 Task: Open a blank sheet, save the file as Desert.doc Insert a picture of 'Desert'with name   Desert.png  Change shape height to 4.5 select the picture, apply border and shading with setting Shadow, style zigzaged line, color Brown and width 2 1/4 pt
Action: Mouse moved to (23, 20)
Screenshot: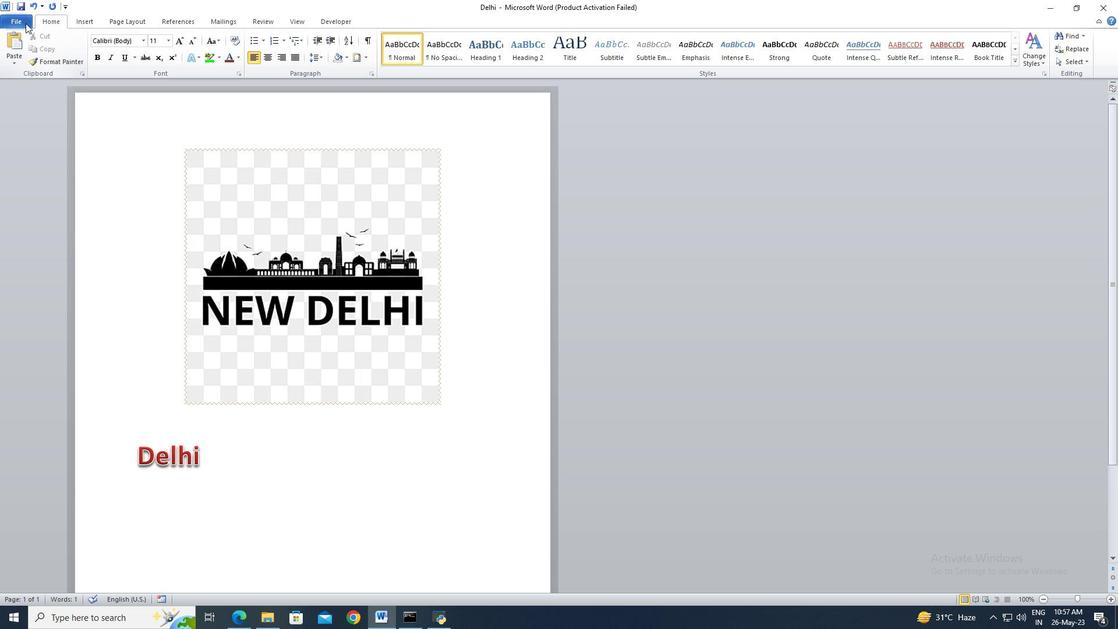 
Action: Mouse pressed left at (23, 20)
Screenshot: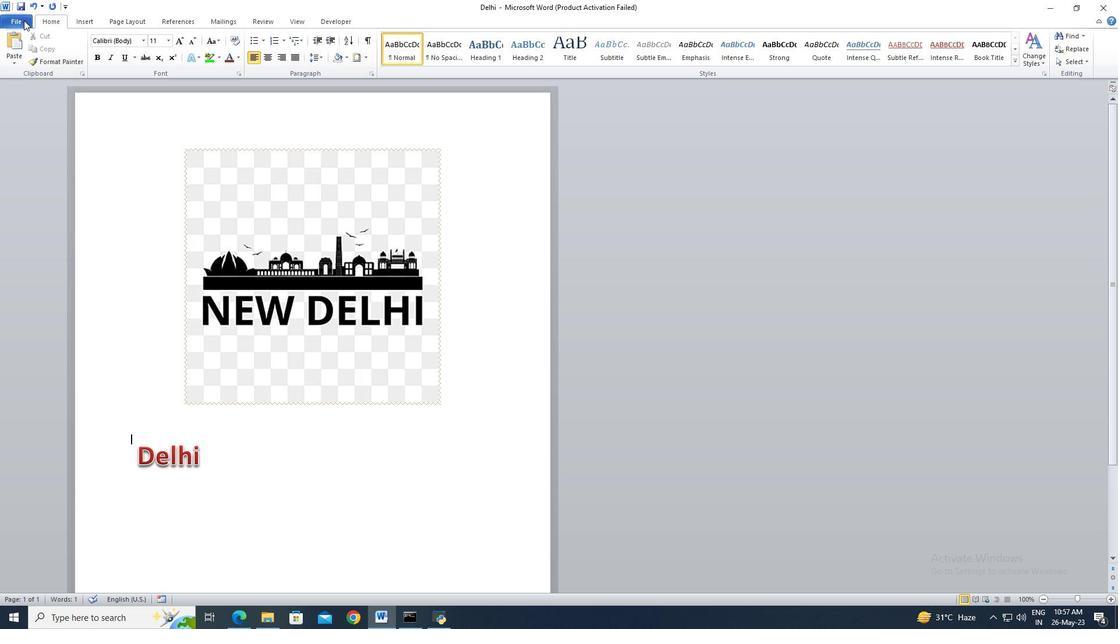 
Action: Mouse moved to (30, 153)
Screenshot: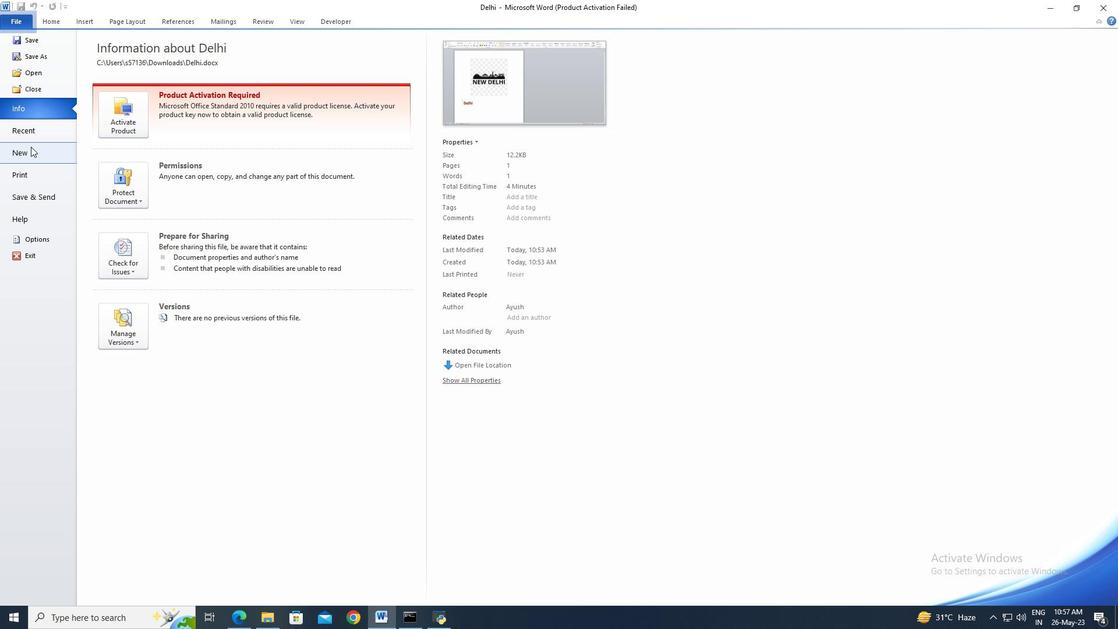 
Action: Mouse pressed left at (30, 153)
Screenshot: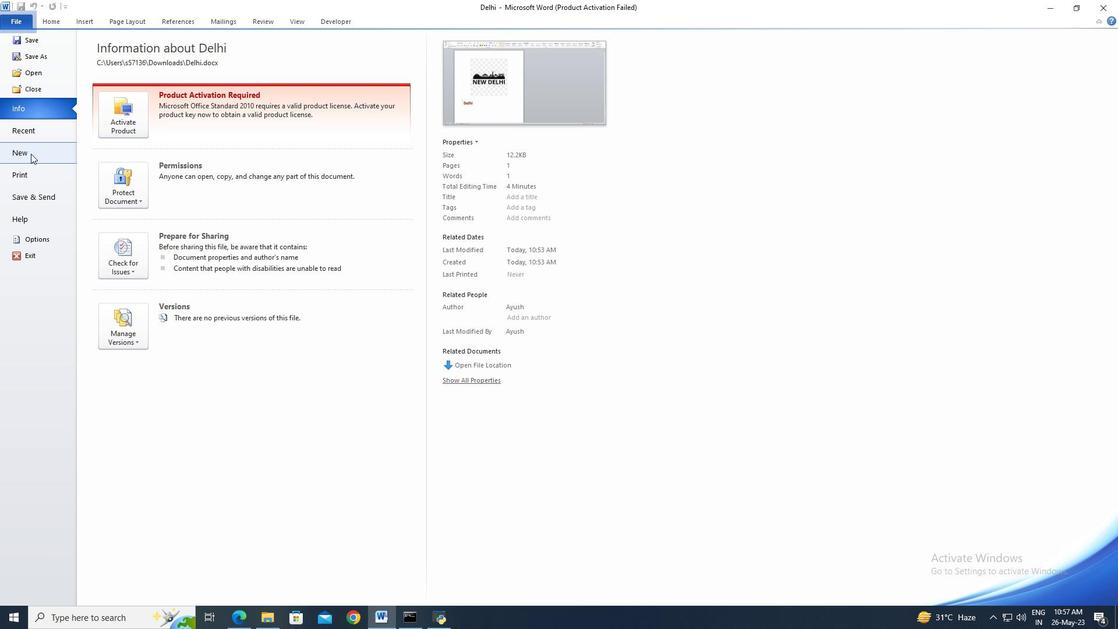 
Action: Mouse moved to (584, 283)
Screenshot: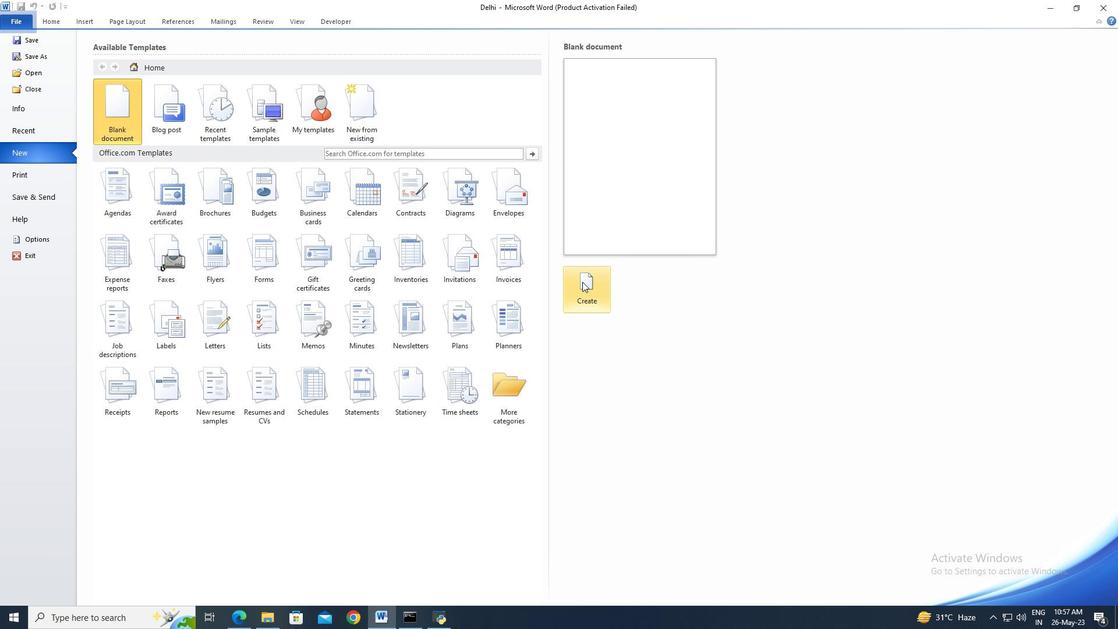 
Action: Mouse pressed left at (584, 283)
Screenshot: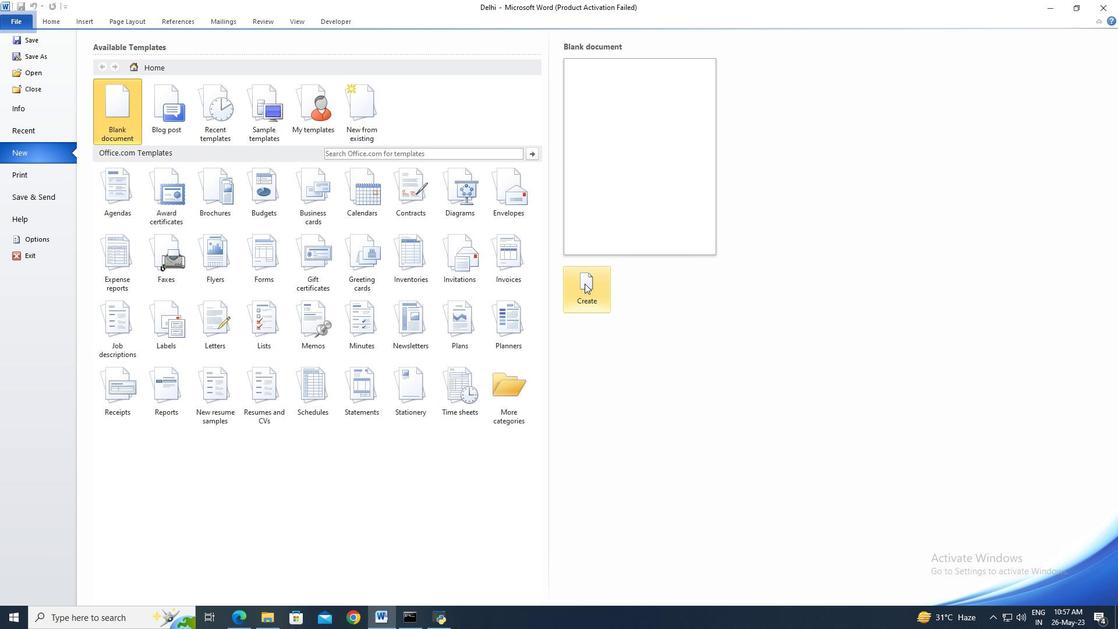 
Action: Mouse moved to (29, 21)
Screenshot: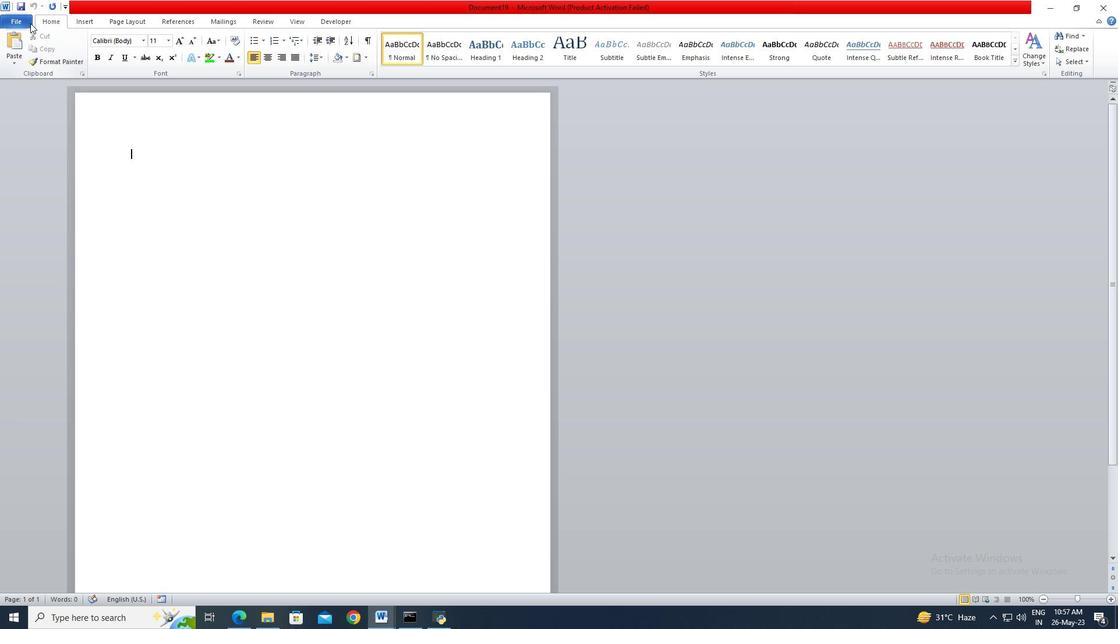 
Action: Mouse pressed left at (29, 21)
Screenshot: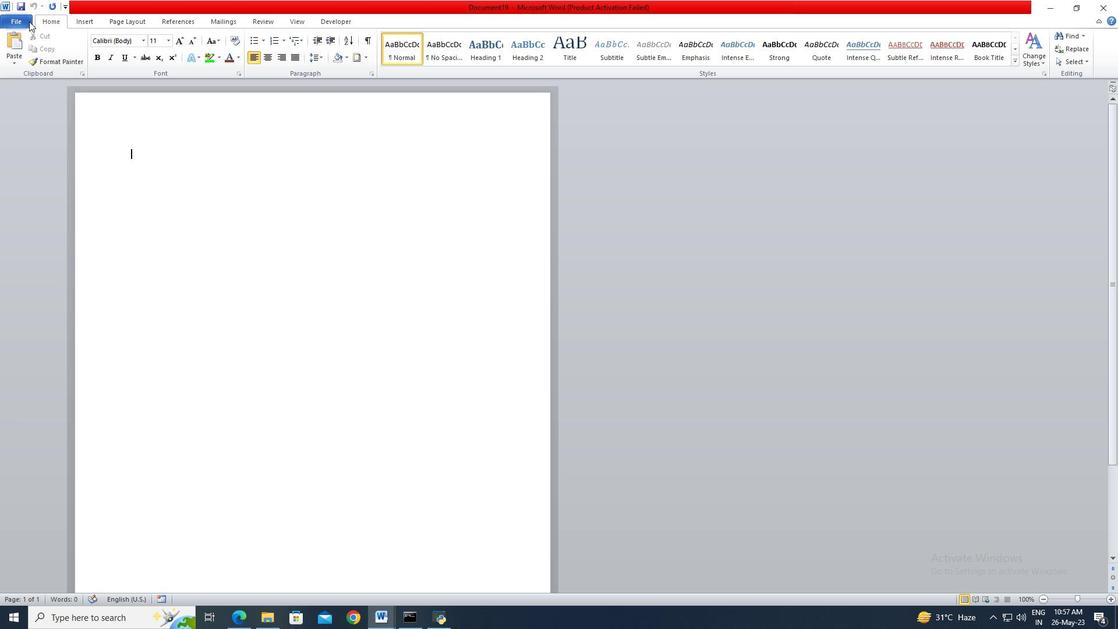 
Action: Mouse moved to (36, 55)
Screenshot: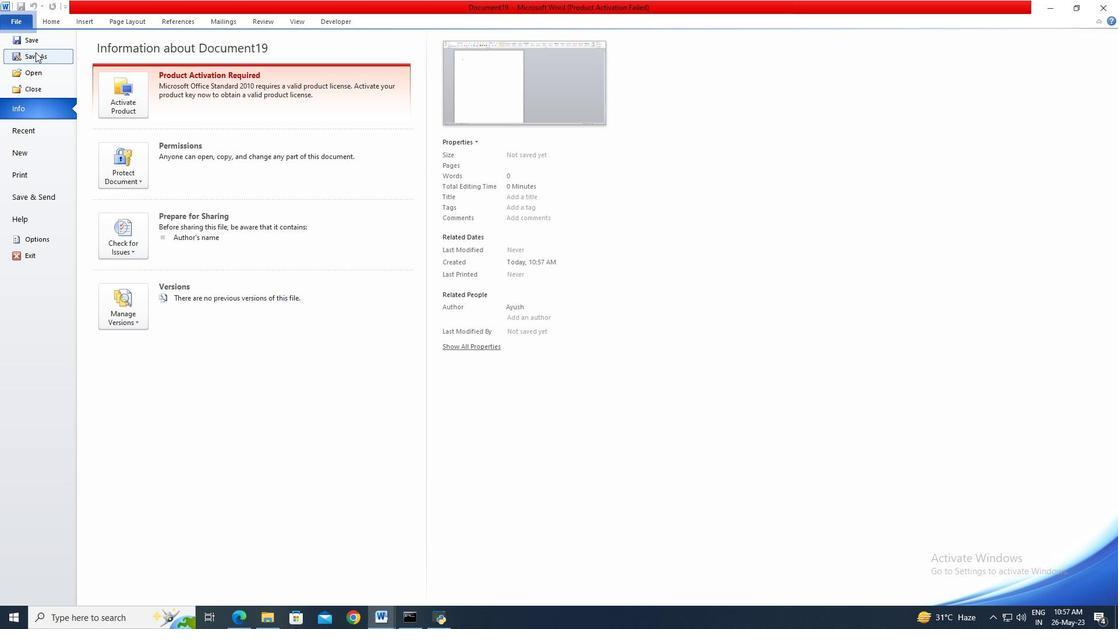 
Action: Mouse pressed left at (36, 55)
Screenshot: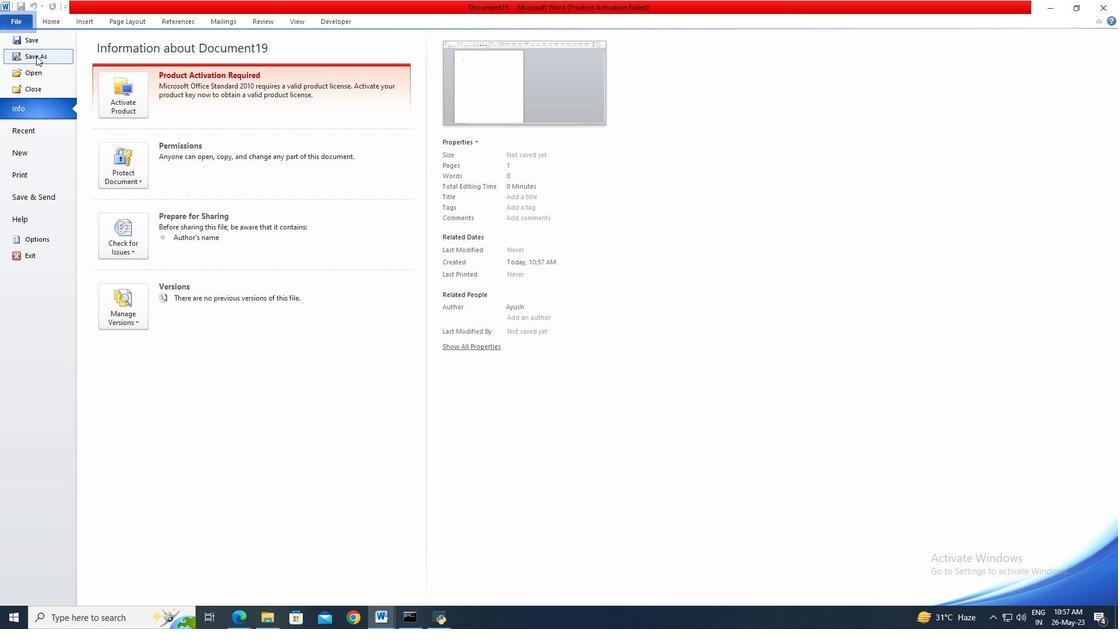
Action: Mouse moved to (46, 126)
Screenshot: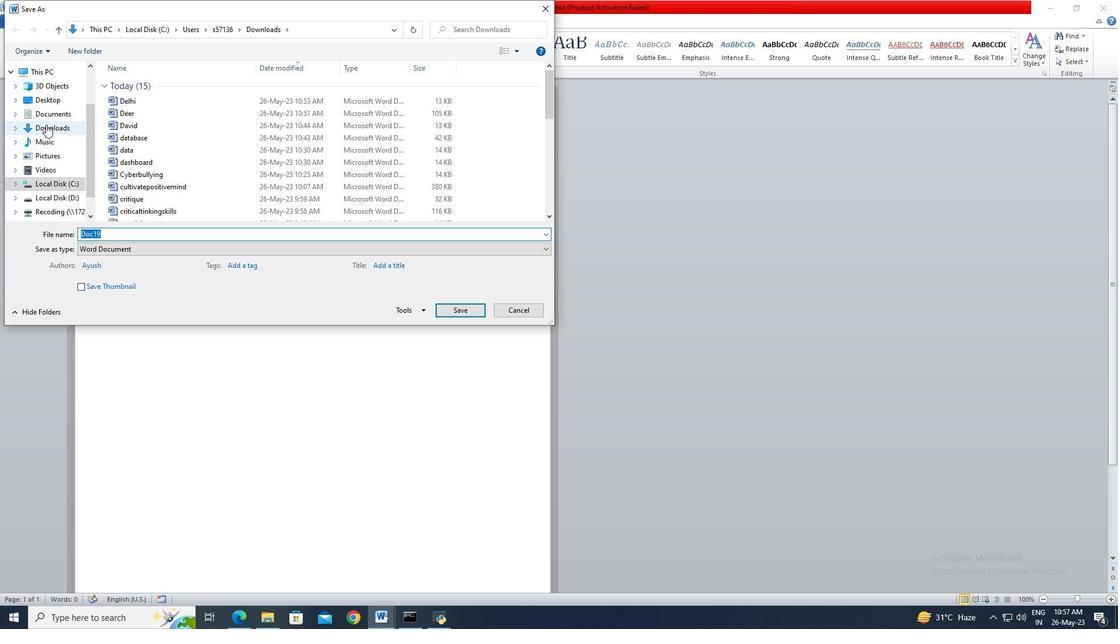 
Action: Mouse pressed left at (46, 126)
Screenshot: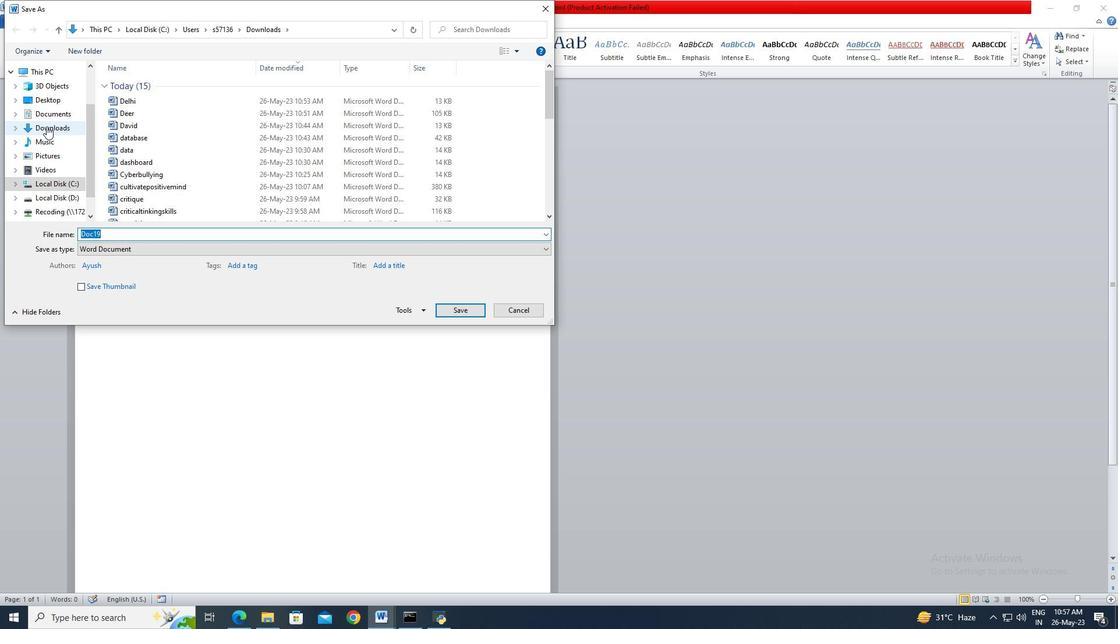 
Action: Mouse moved to (110, 235)
Screenshot: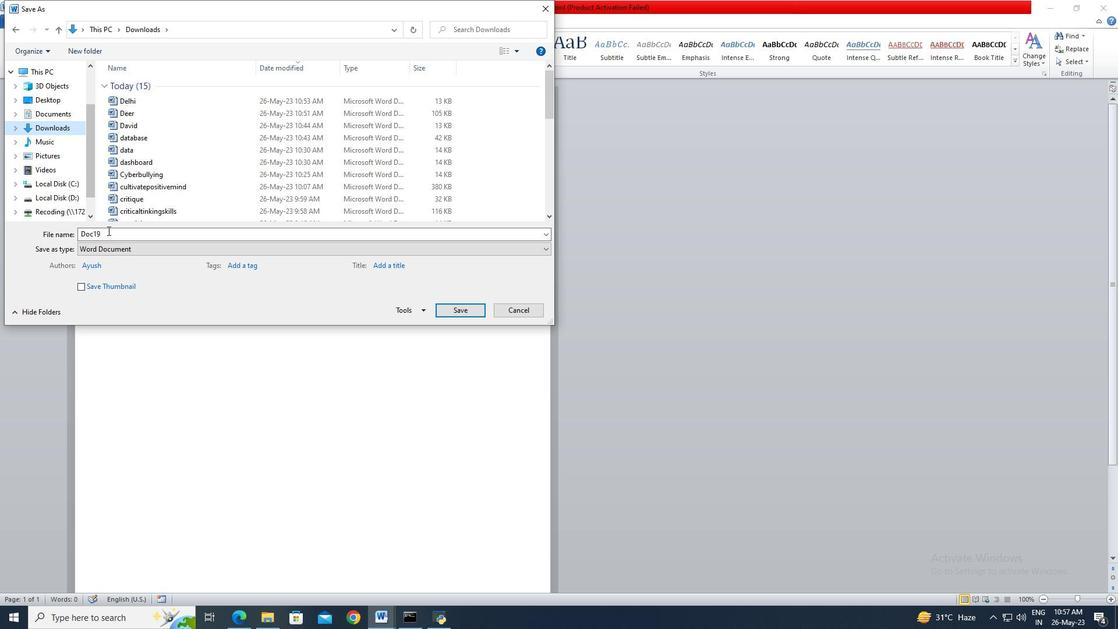 
Action: Mouse pressed left at (110, 235)
Screenshot: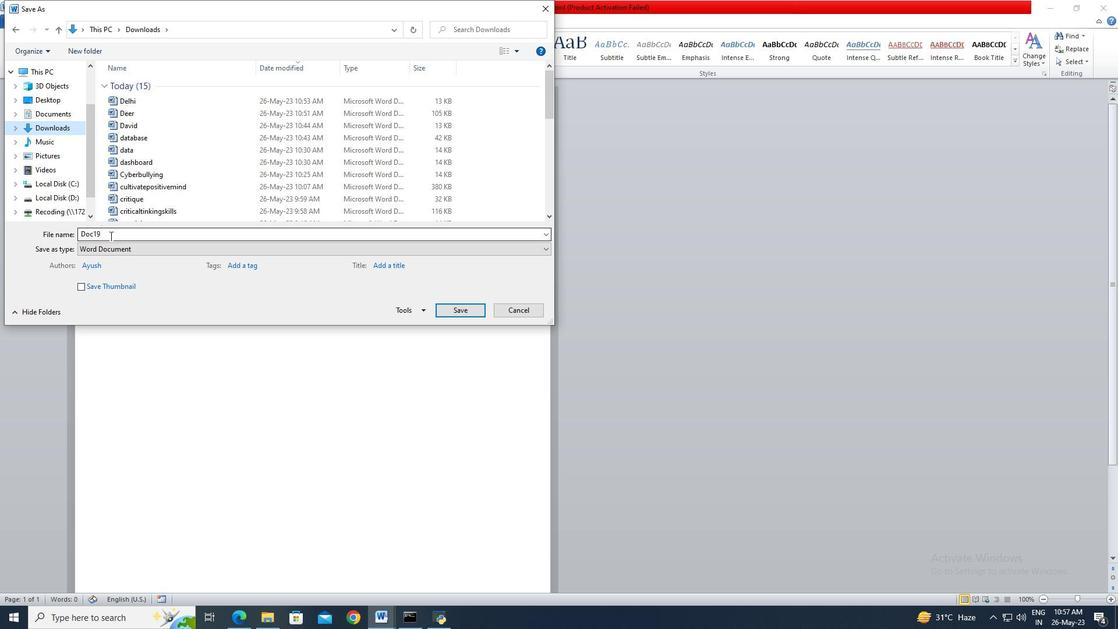 
Action: Key pressed <Key.shift>Desert
Screenshot: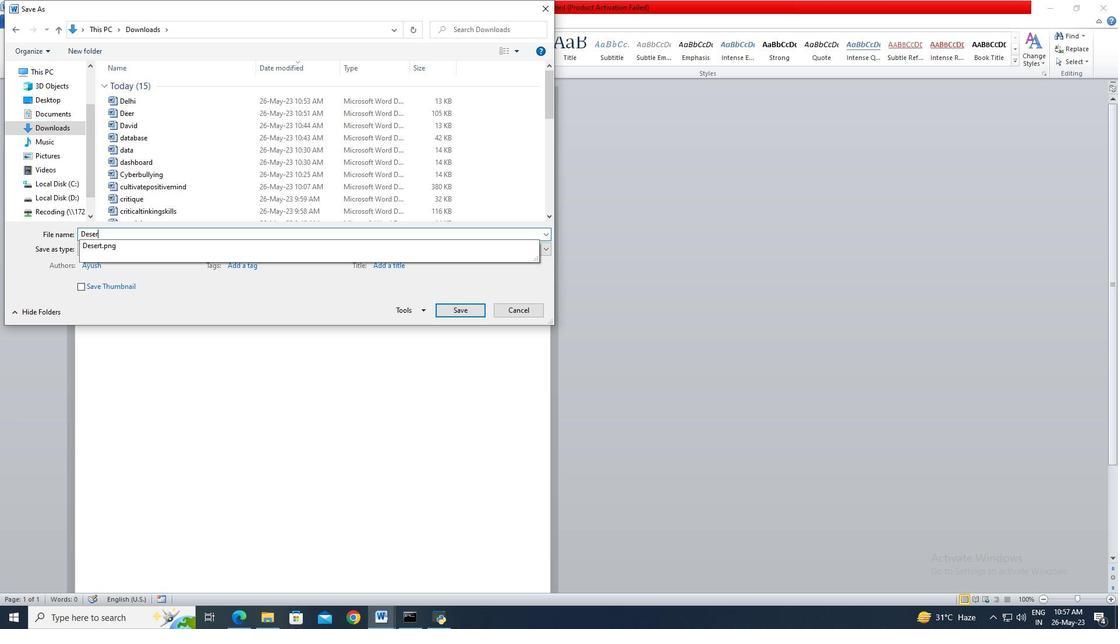 
Action: Mouse moved to (455, 311)
Screenshot: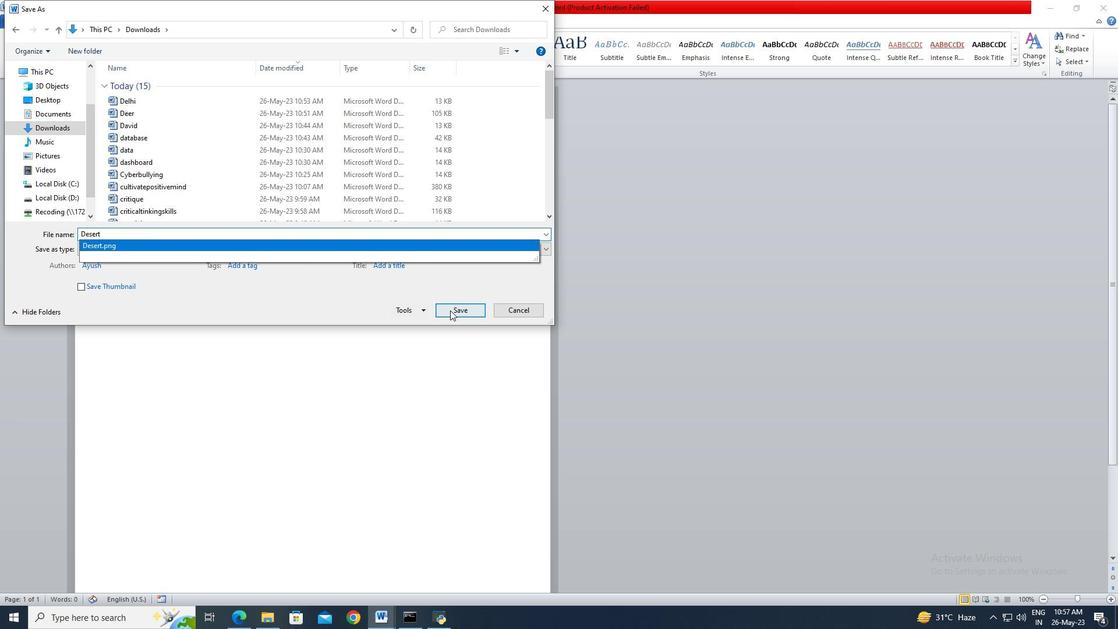 
Action: Mouse pressed left at (455, 311)
Screenshot: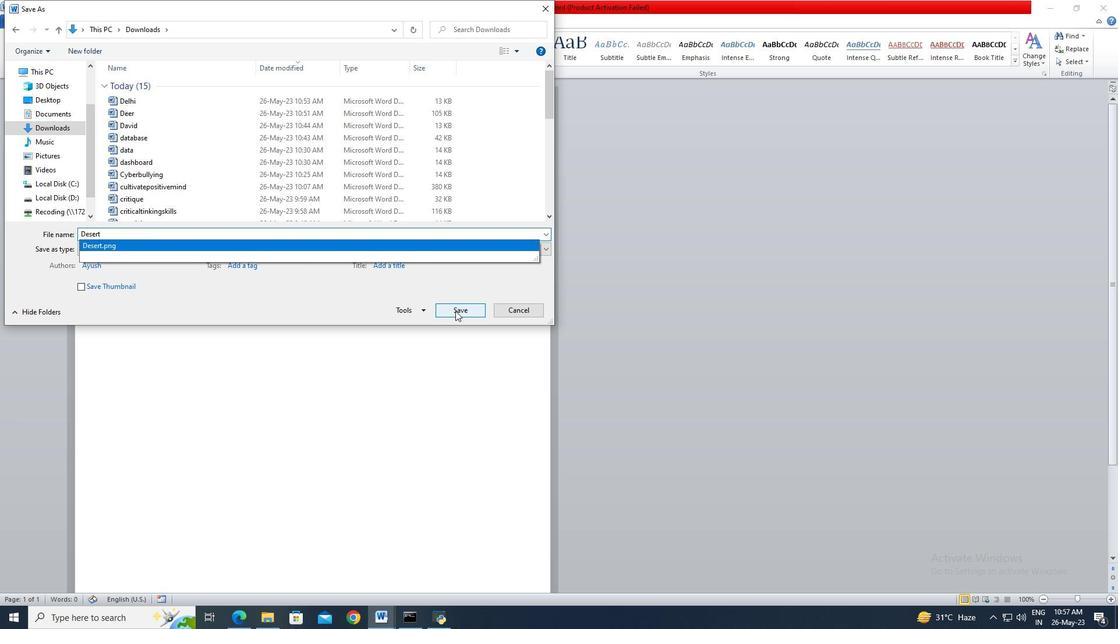 
Action: Mouse moved to (89, 26)
Screenshot: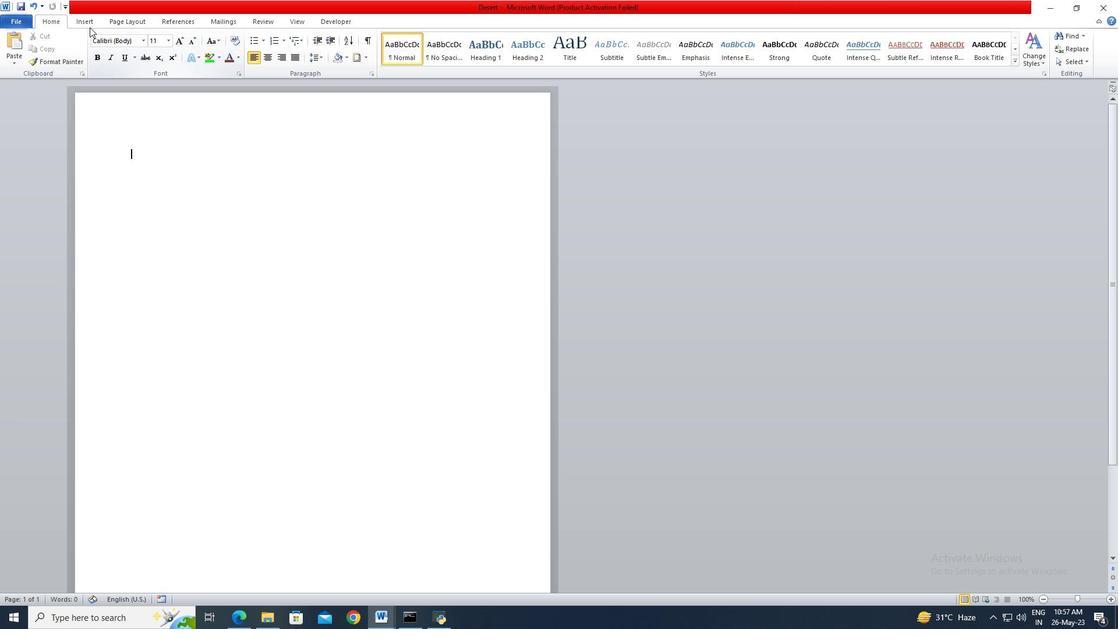 
Action: Mouse pressed left at (89, 26)
Screenshot: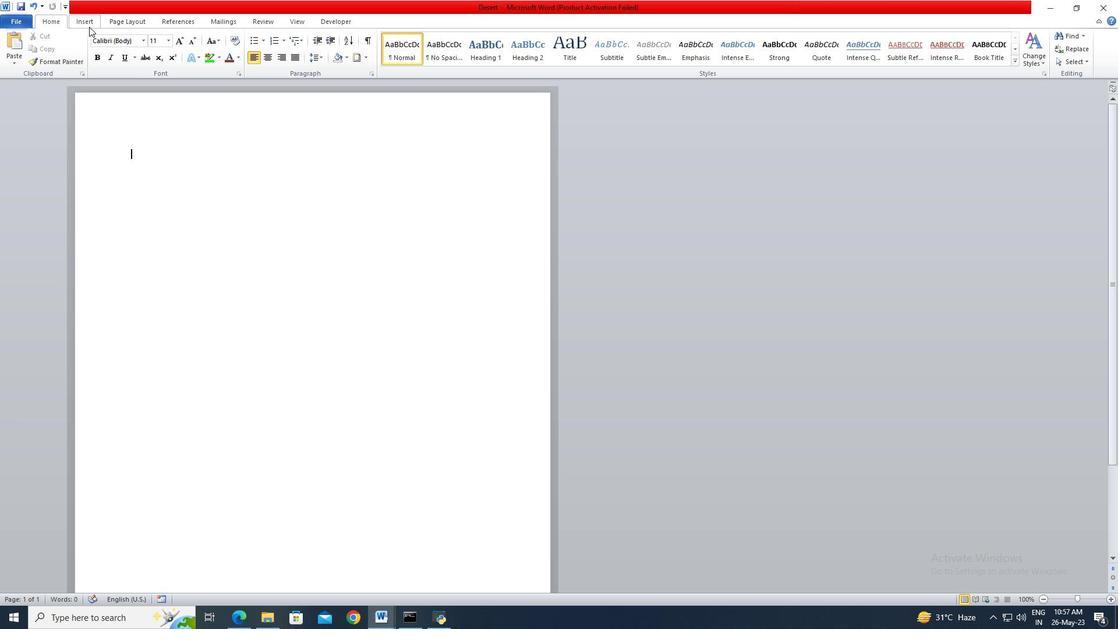 
Action: Mouse moved to (120, 50)
Screenshot: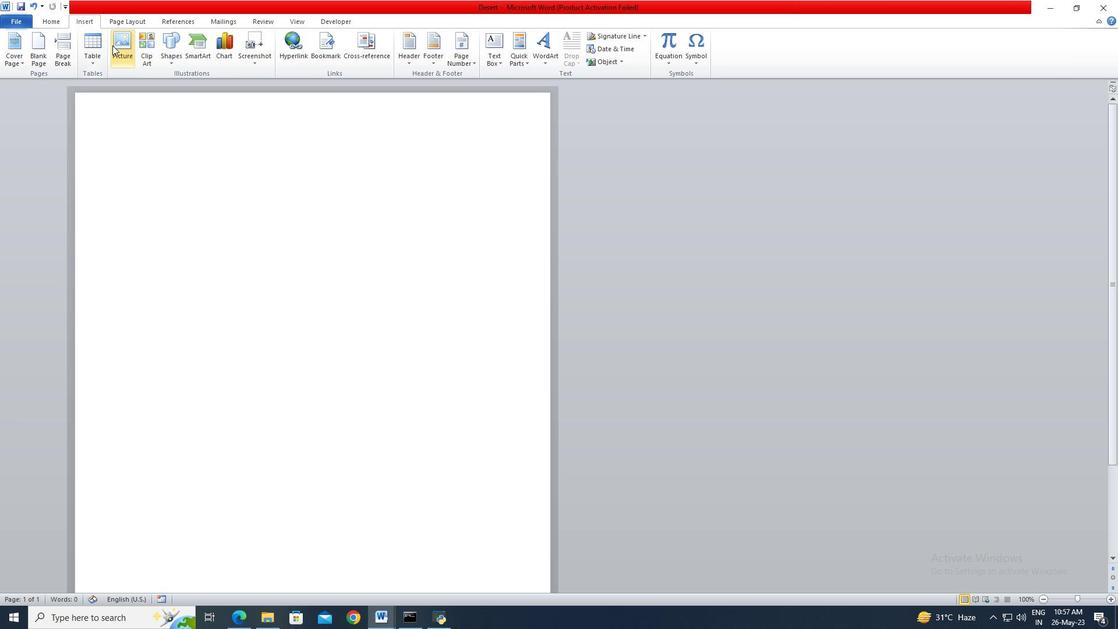 
Action: Mouse pressed left at (120, 50)
Screenshot: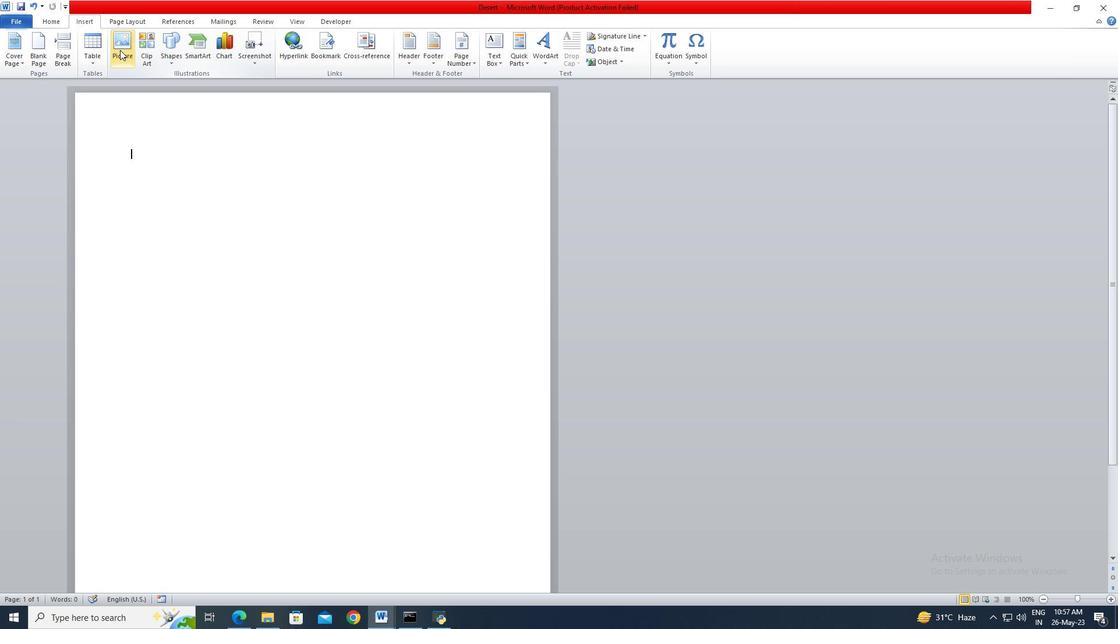 
Action: Mouse moved to (135, 102)
Screenshot: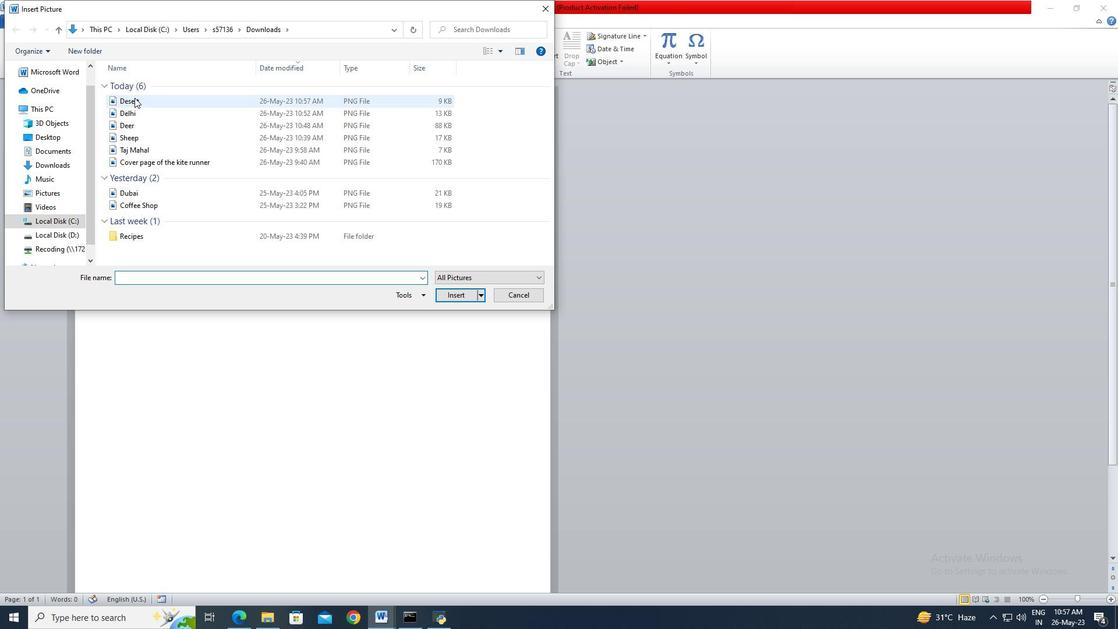 
Action: Mouse pressed left at (135, 102)
Screenshot: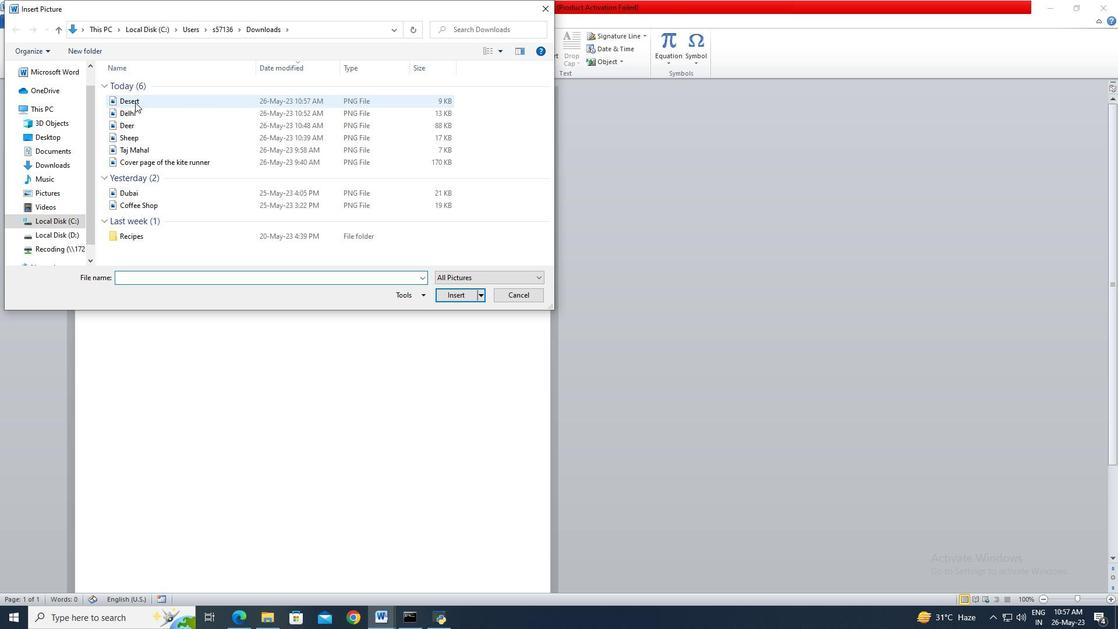 
Action: Mouse moved to (446, 294)
Screenshot: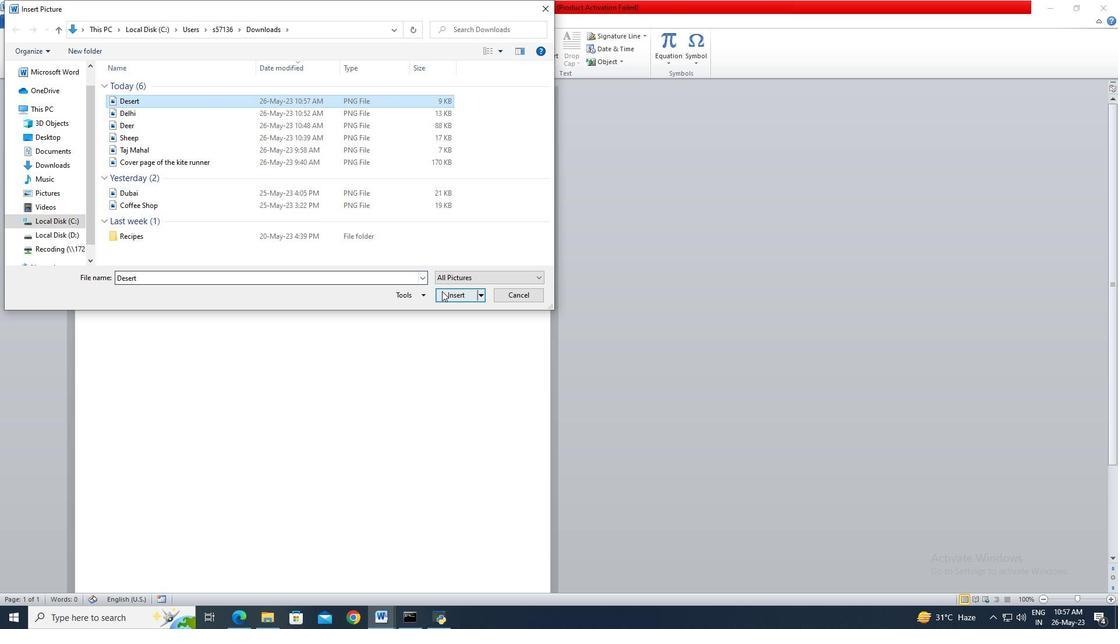 
Action: Mouse pressed left at (446, 294)
Screenshot: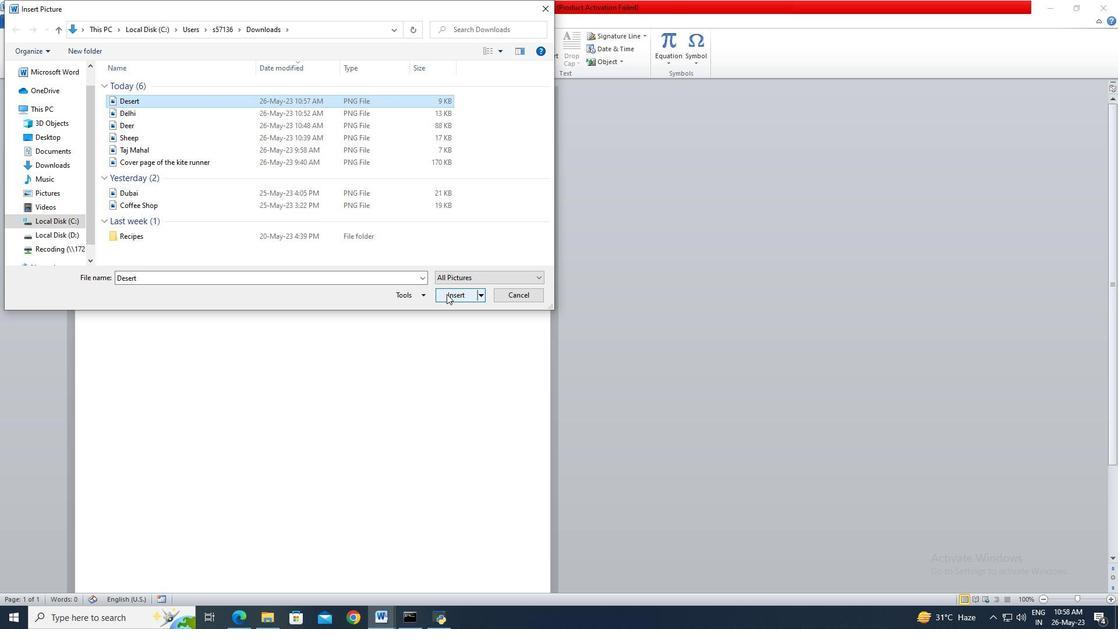
Action: Mouse moved to (1084, 41)
Screenshot: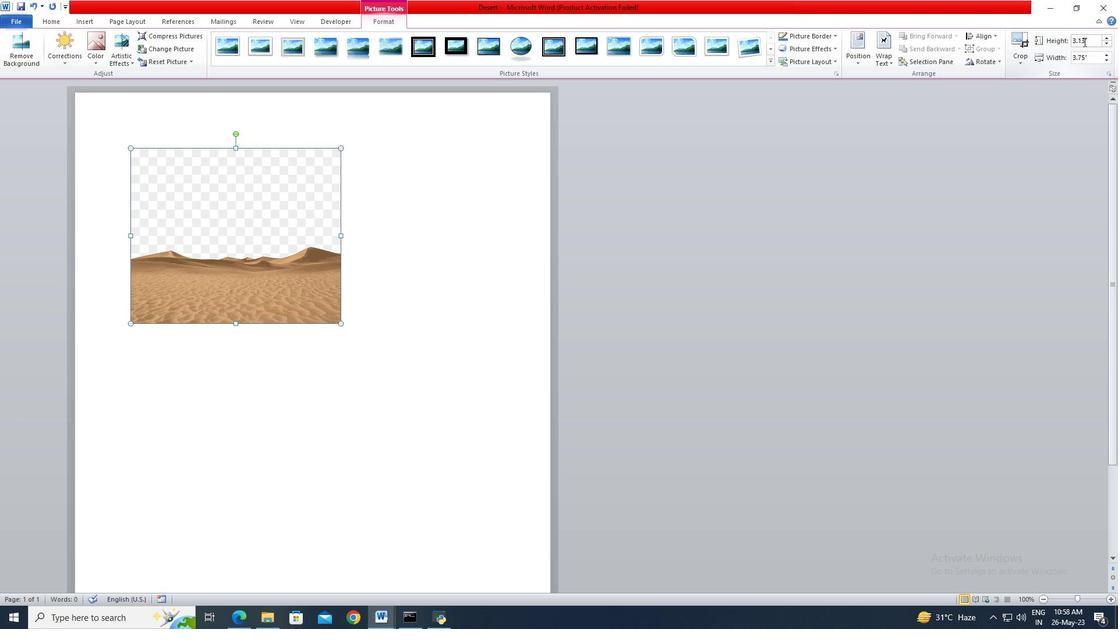 
Action: Mouse pressed left at (1084, 41)
Screenshot: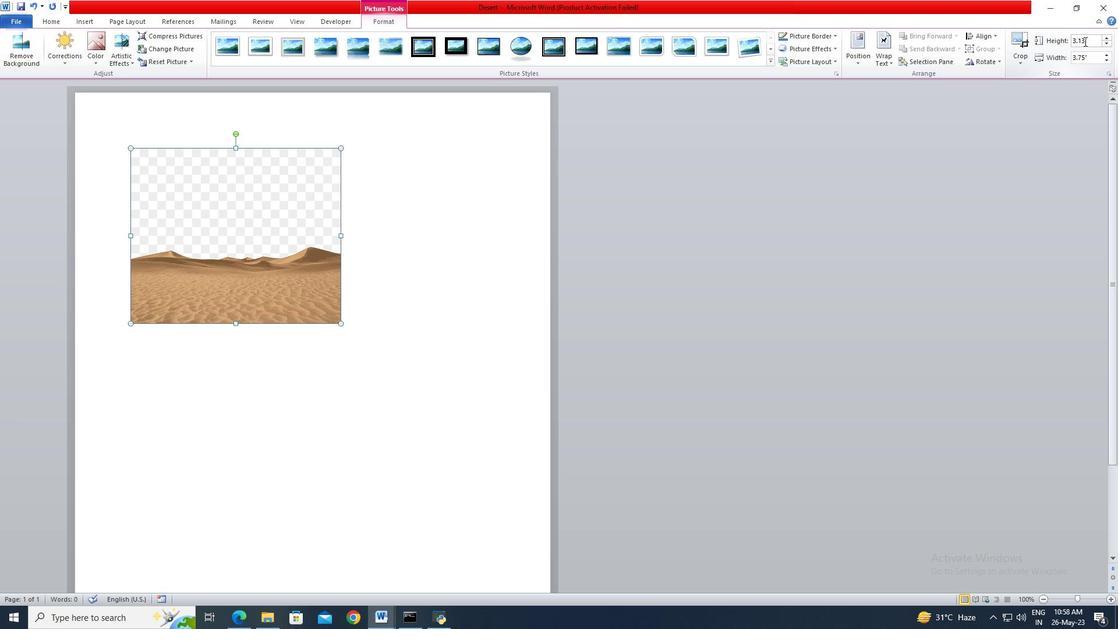 
Action: Key pressed 4.5<Key.enter>
Screenshot: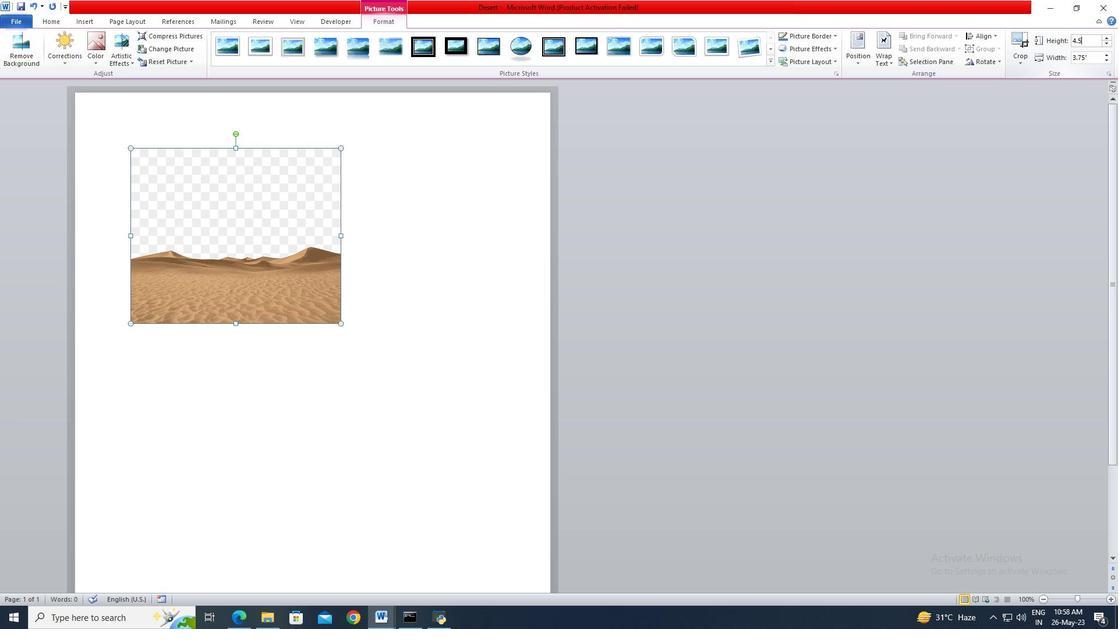
Action: Mouse moved to (323, 234)
Screenshot: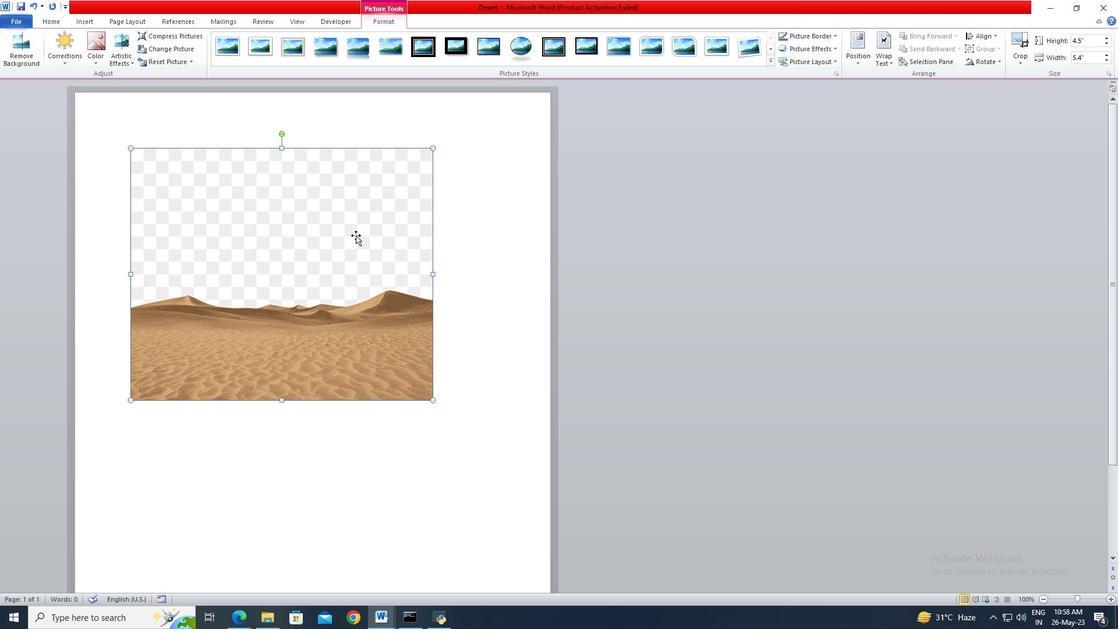 
Action: Mouse pressed left at (323, 234)
Screenshot: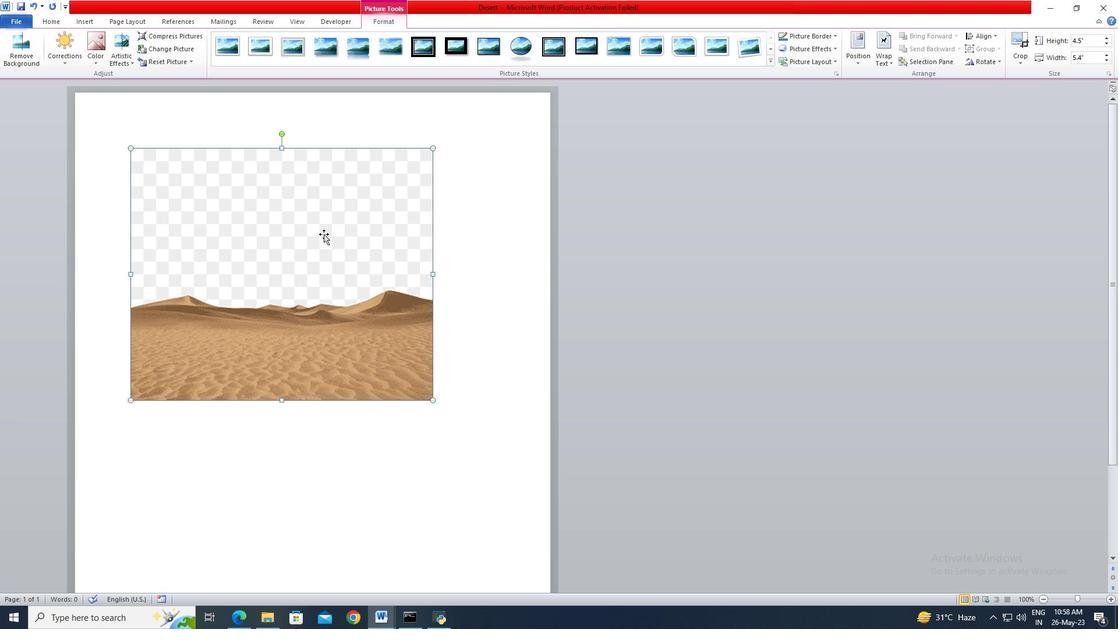 
Action: Mouse moved to (64, 20)
Screenshot: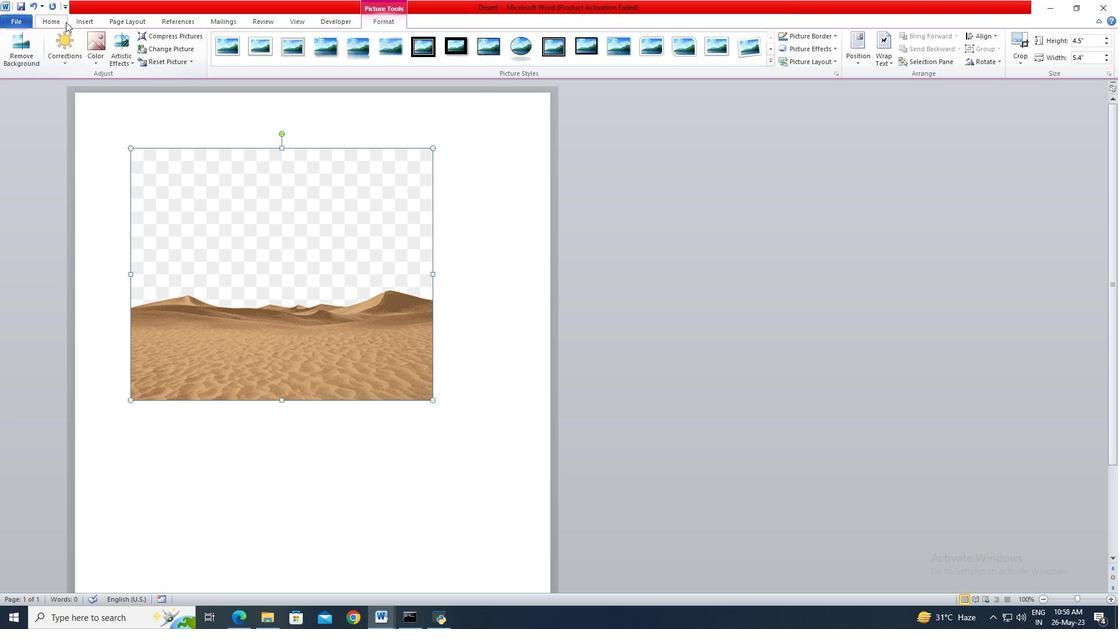 
Action: Mouse pressed left at (64, 20)
Screenshot: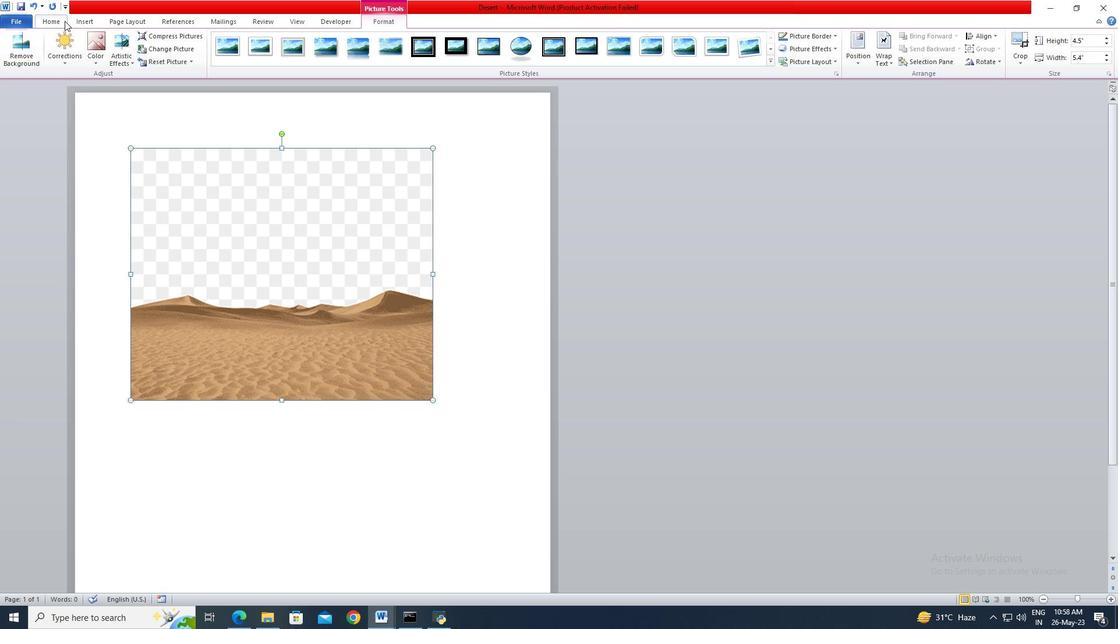 
Action: Mouse moved to (367, 61)
Screenshot: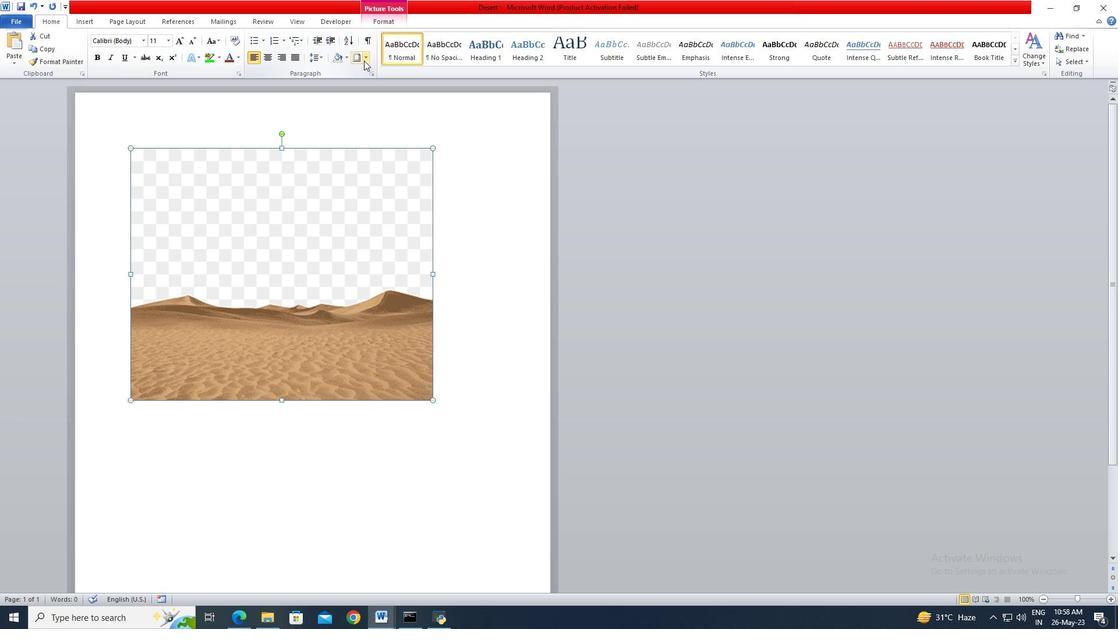 
Action: Mouse pressed left at (367, 61)
Screenshot: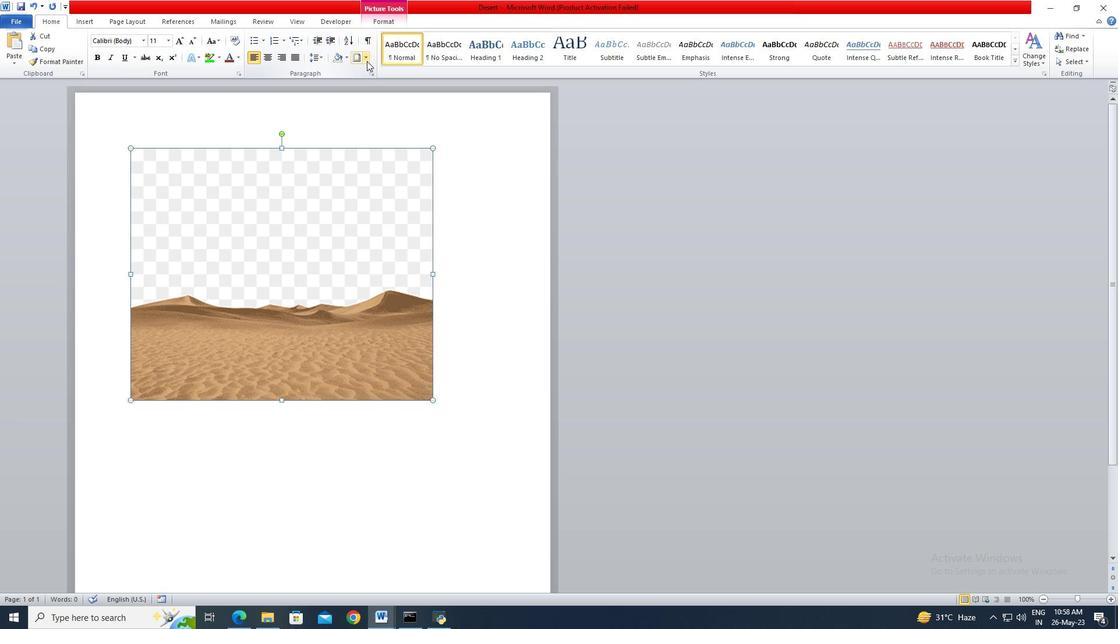 
Action: Mouse moved to (390, 274)
Screenshot: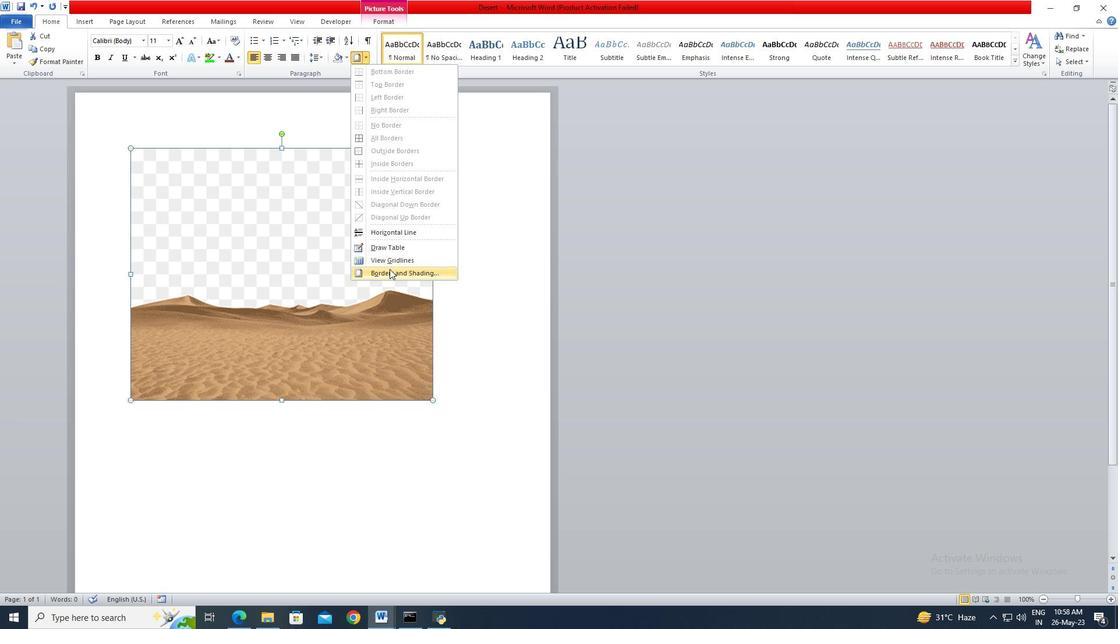 
Action: Mouse pressed left at (390, 274)
Screenshot: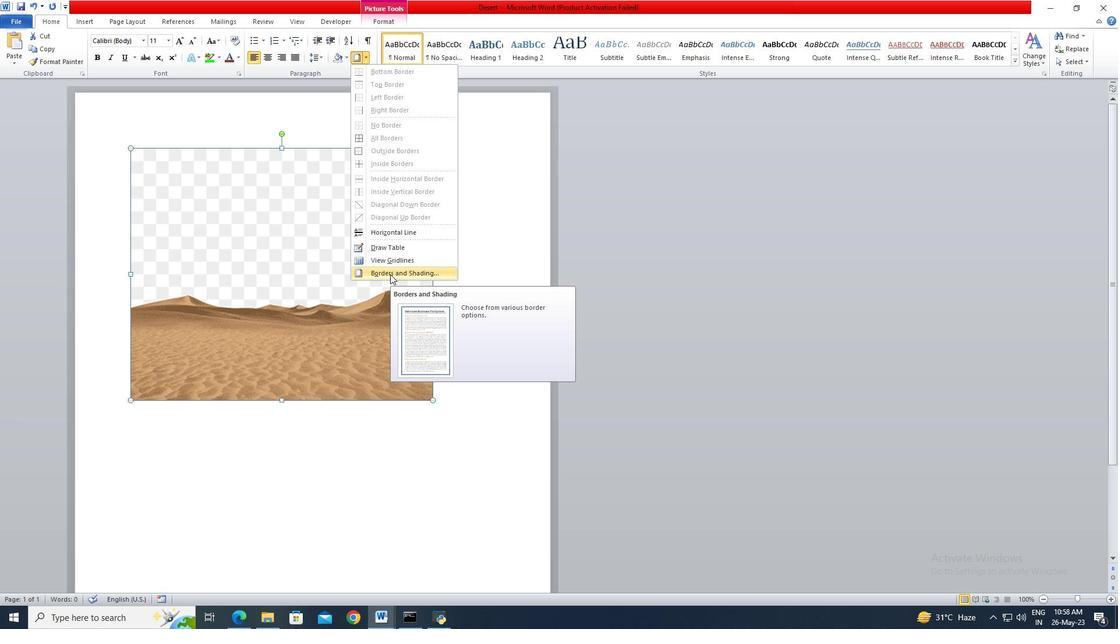
Action: Mouse moved to (420, 286)
Screenshot: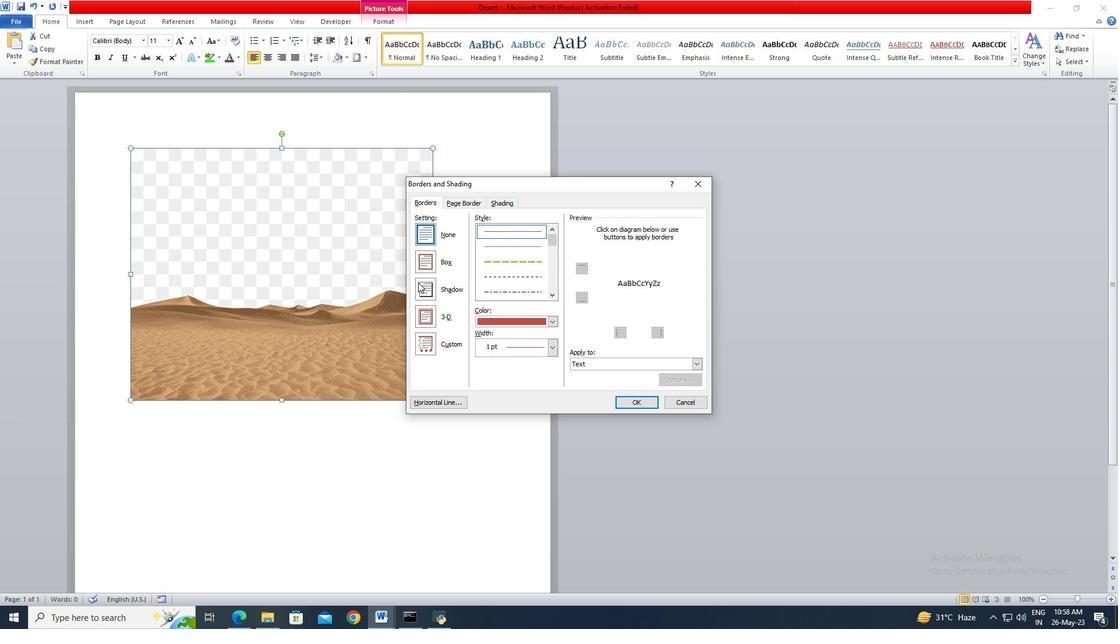 
Action: Mouse pressed left at (420, 286)
Screenshot: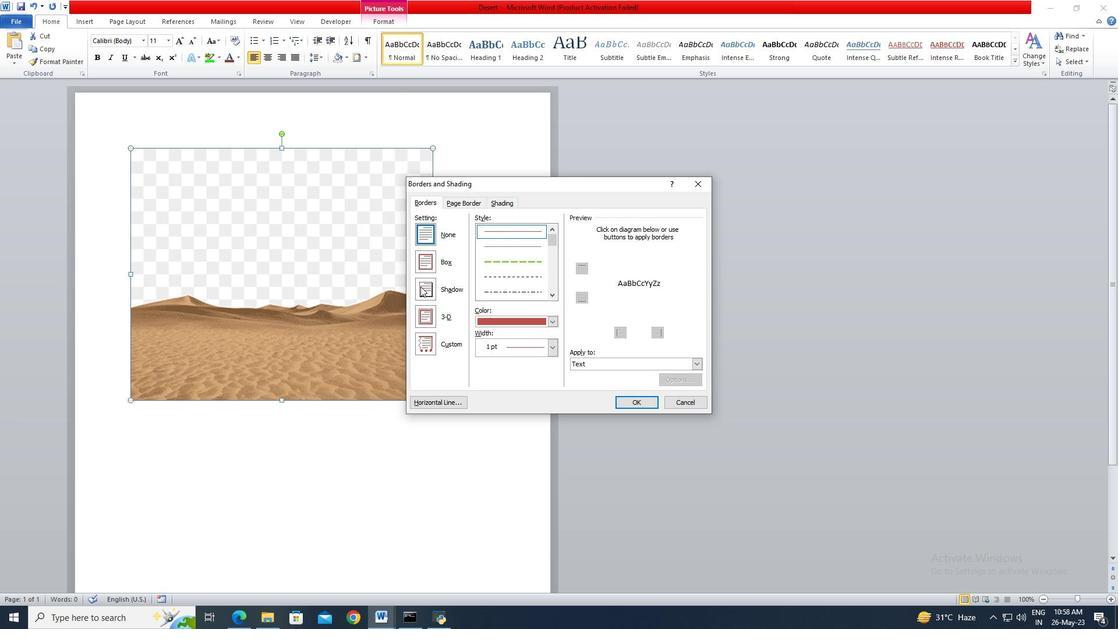 
Action: Mouse moved to (552, 295)
Screenshot: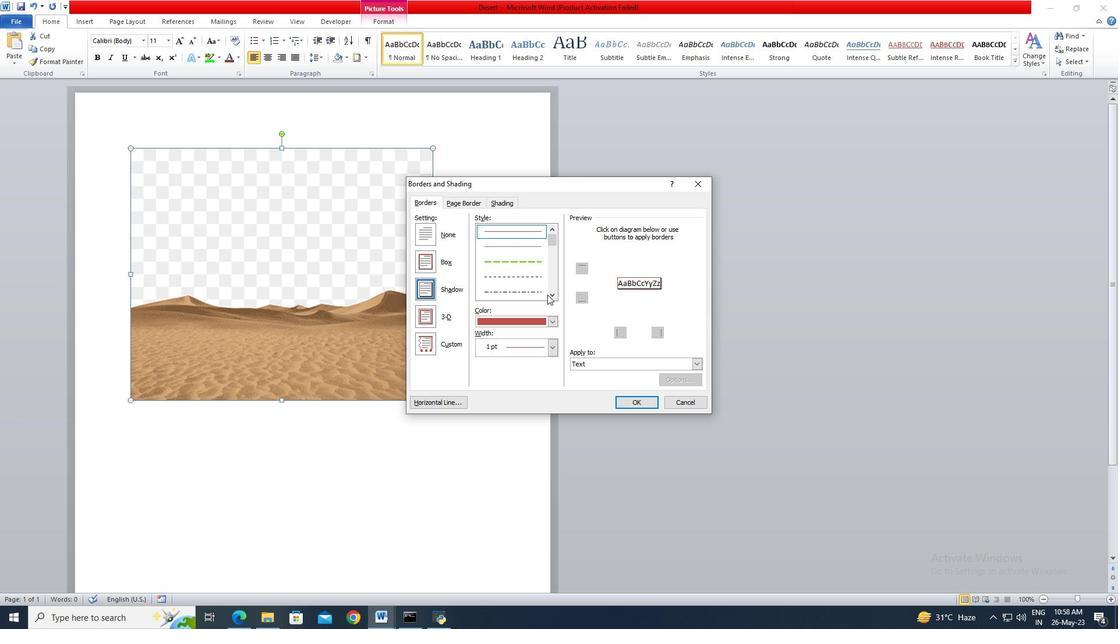 
Action: Mouse pressed left at (552, 295)
Screenshot: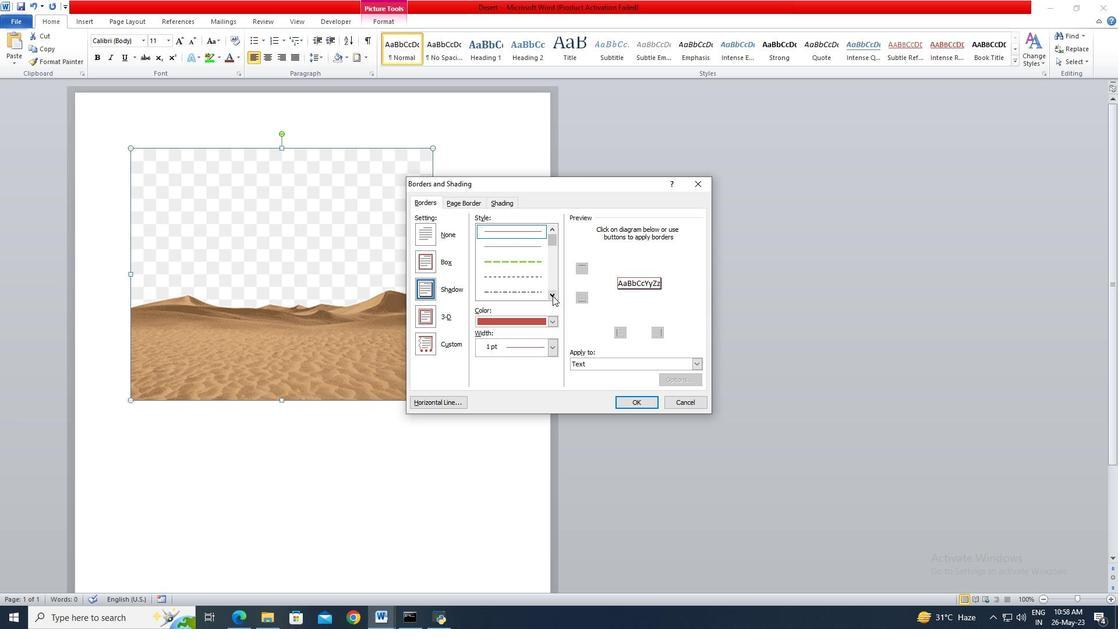 
Action: Mouse pressed left at (552, 295)
Screenshot: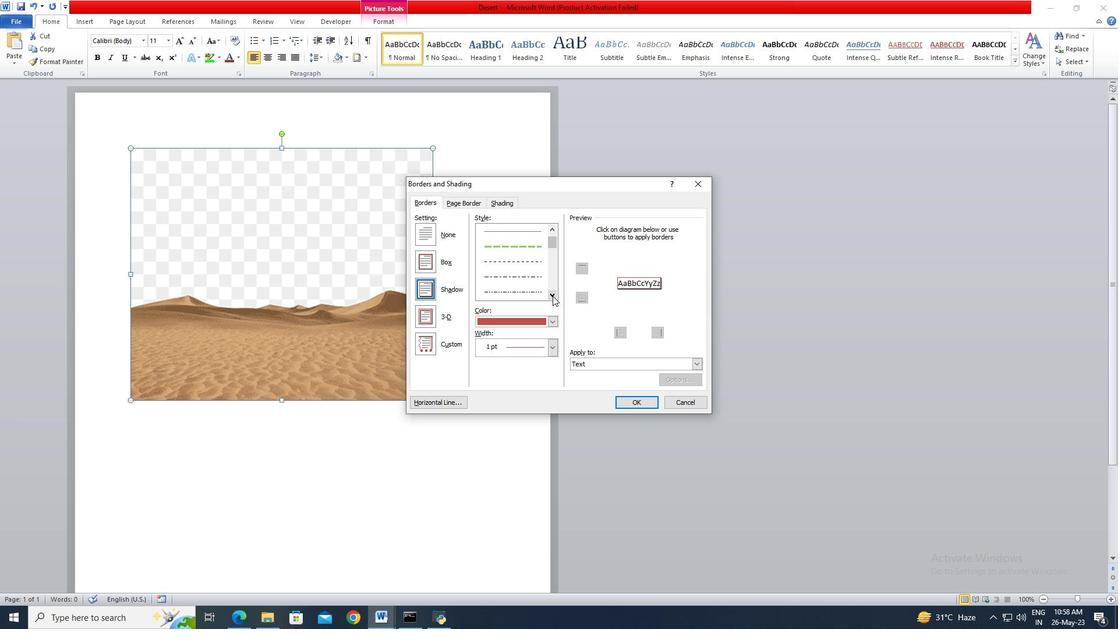 
Action: Mouse pressed left at (552, 295)
Screenshot: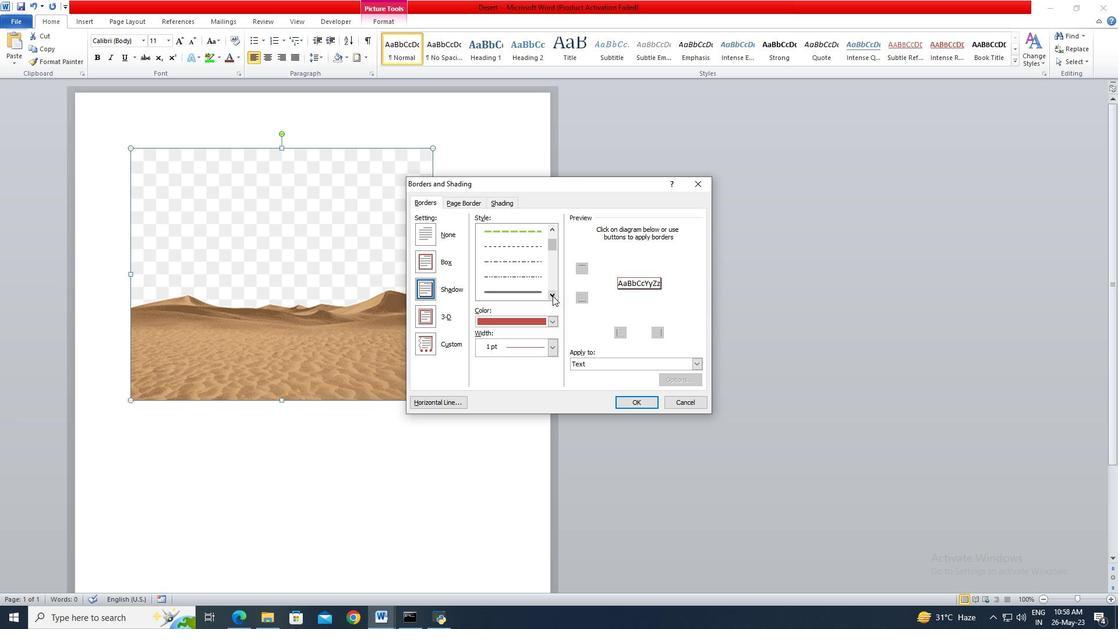 
Action: Mouse pressed left at (552, 295)
Screenshot: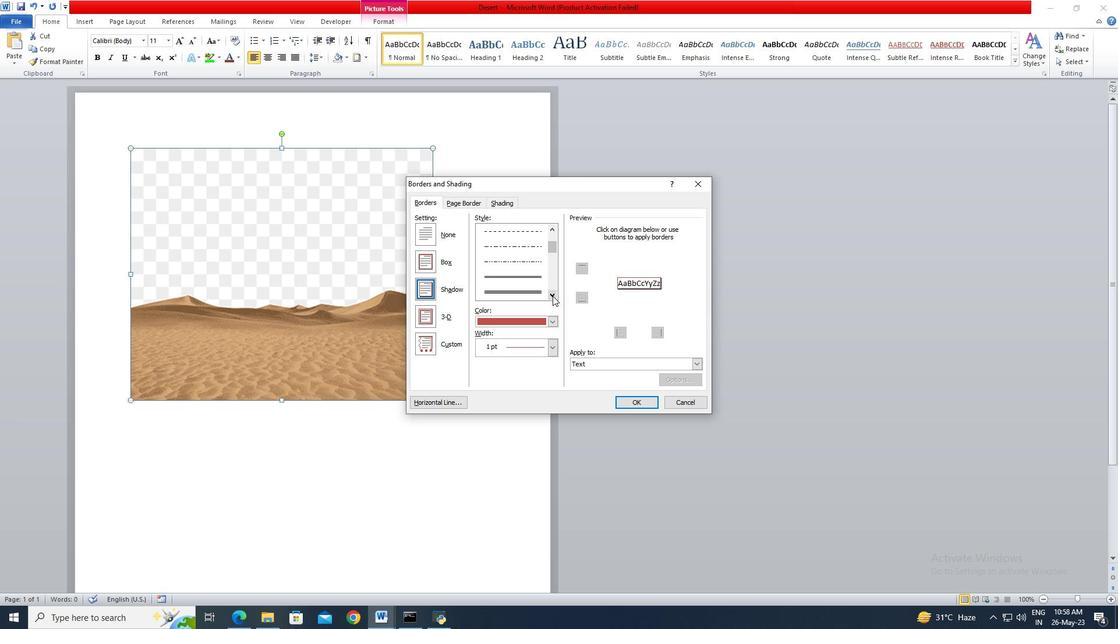 
Action: Mouse pressed left at (552, 295)
Screenshot: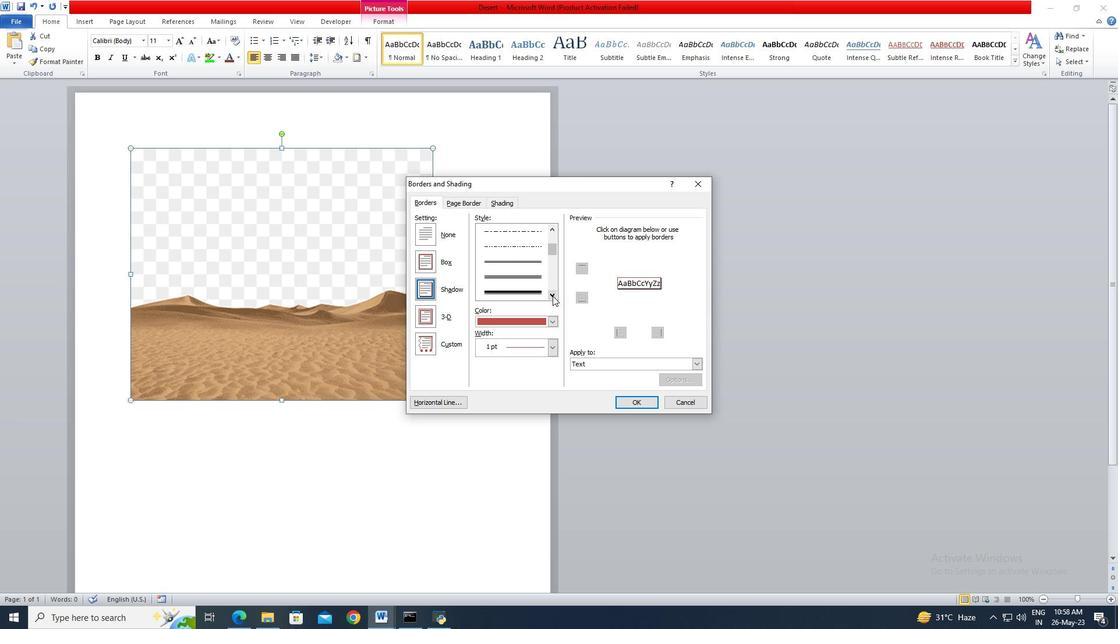 
Action: Mouse pressed left at (552, 295)
Screenshot: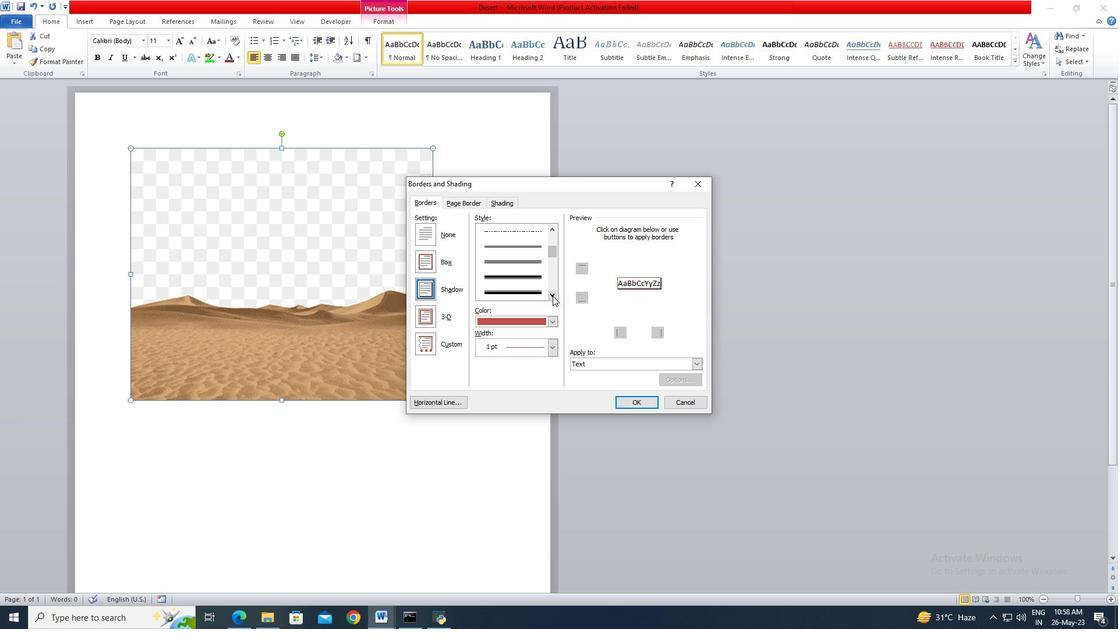 
Action: Mouse pressed left at (552, 295)
Screenshot: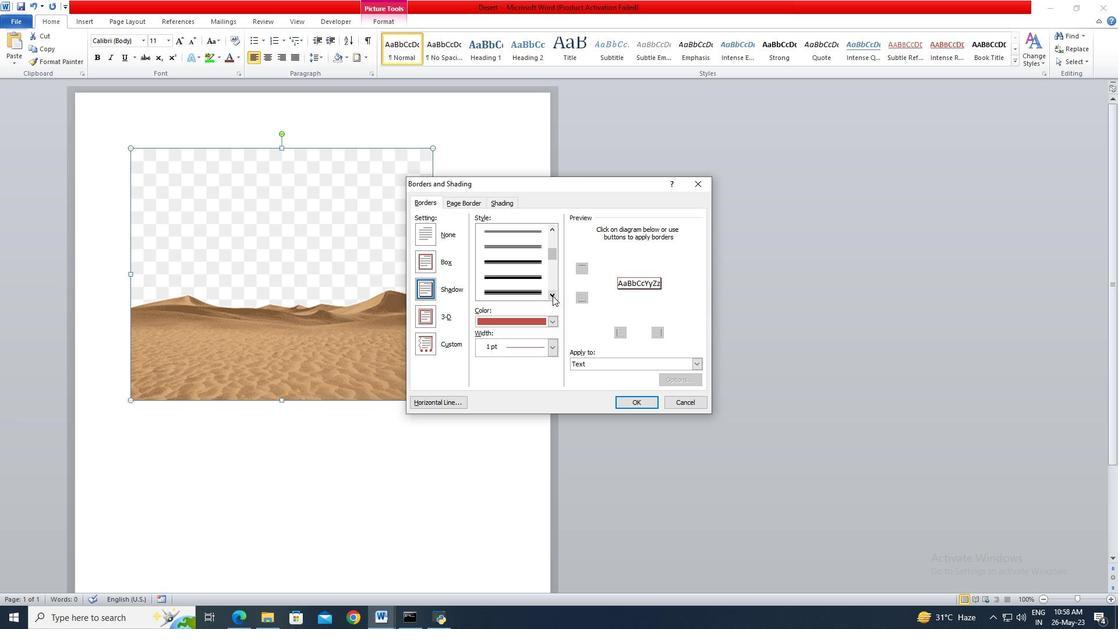 
Action: Mouse pressed left at (552, 295)
Screenshot: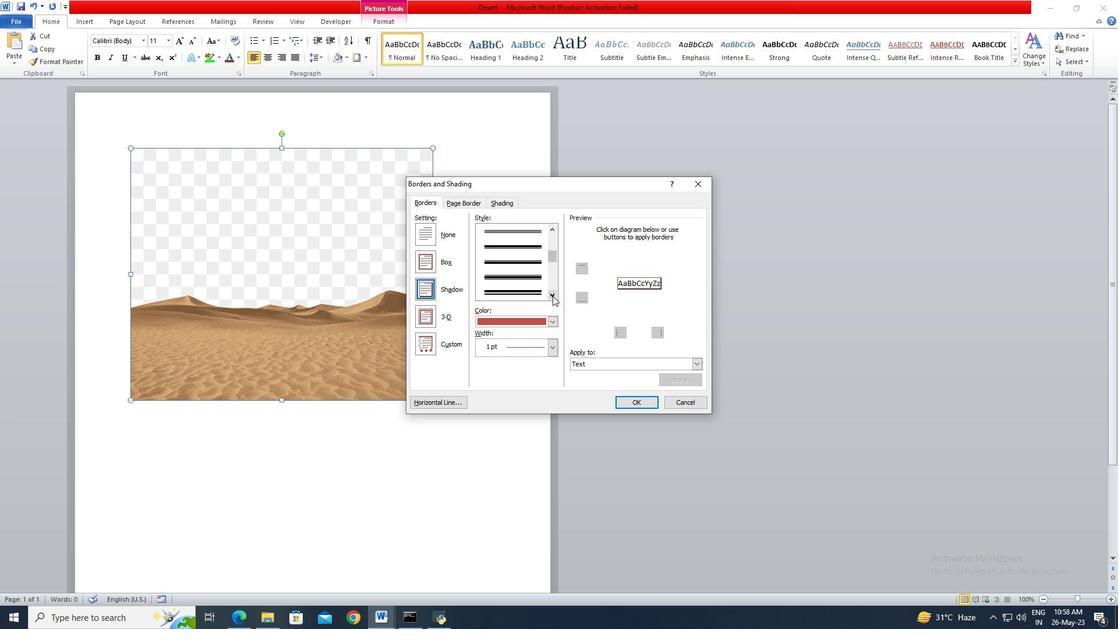 
Action: Mouse pressed left at (552, 295)
Screenshot: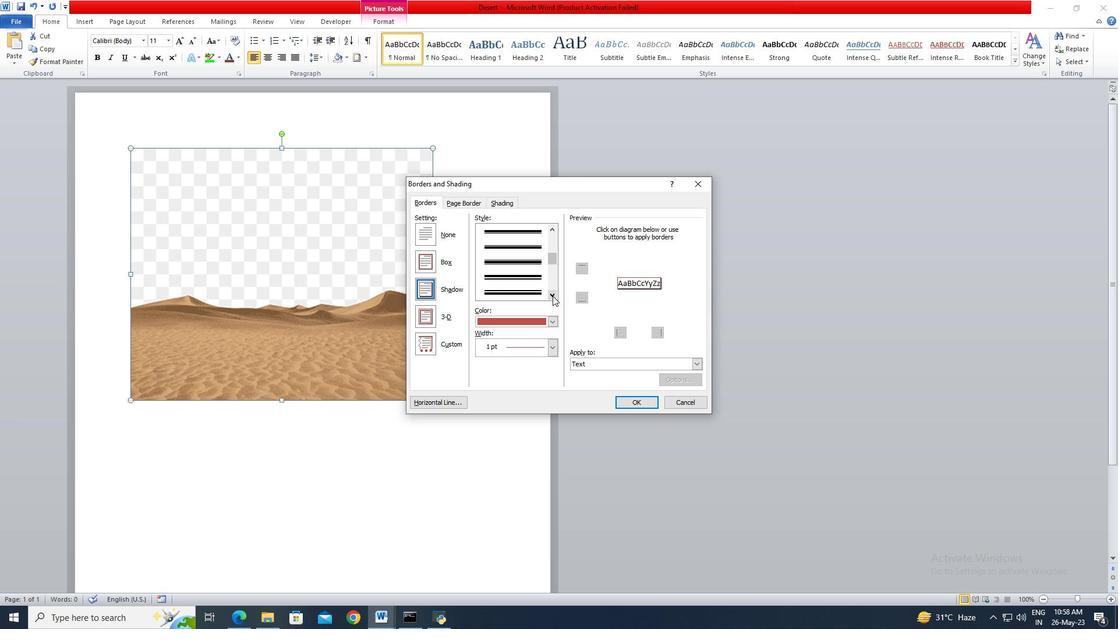 
Action: Mouse pressed left at (552, 295)
Screenshot: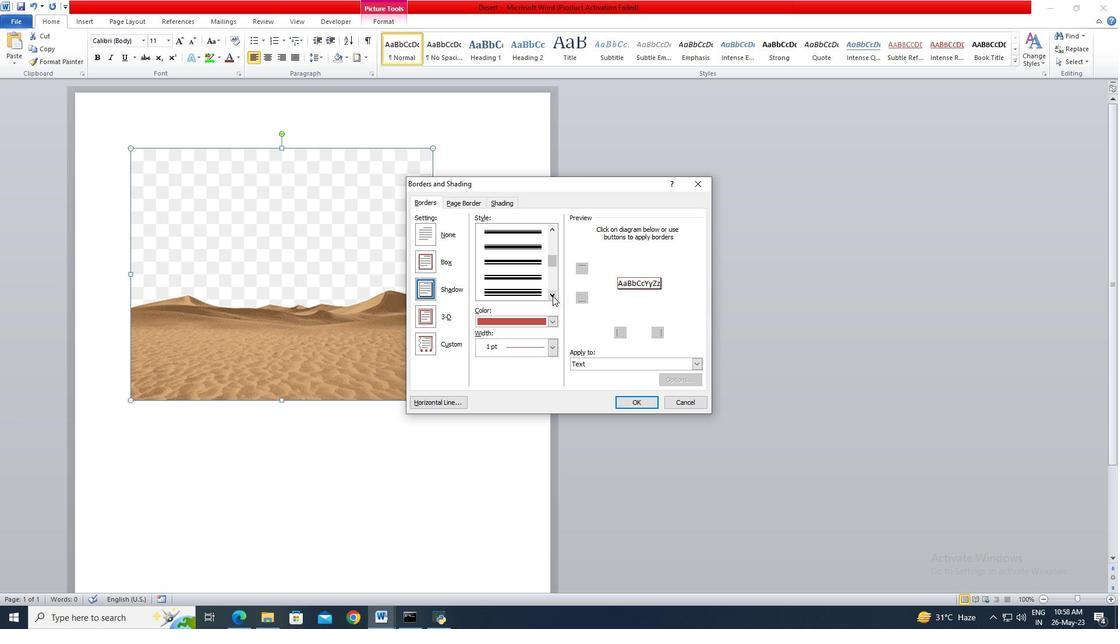 
Action: Mouse pressed left at (552, 295)
Screenshot: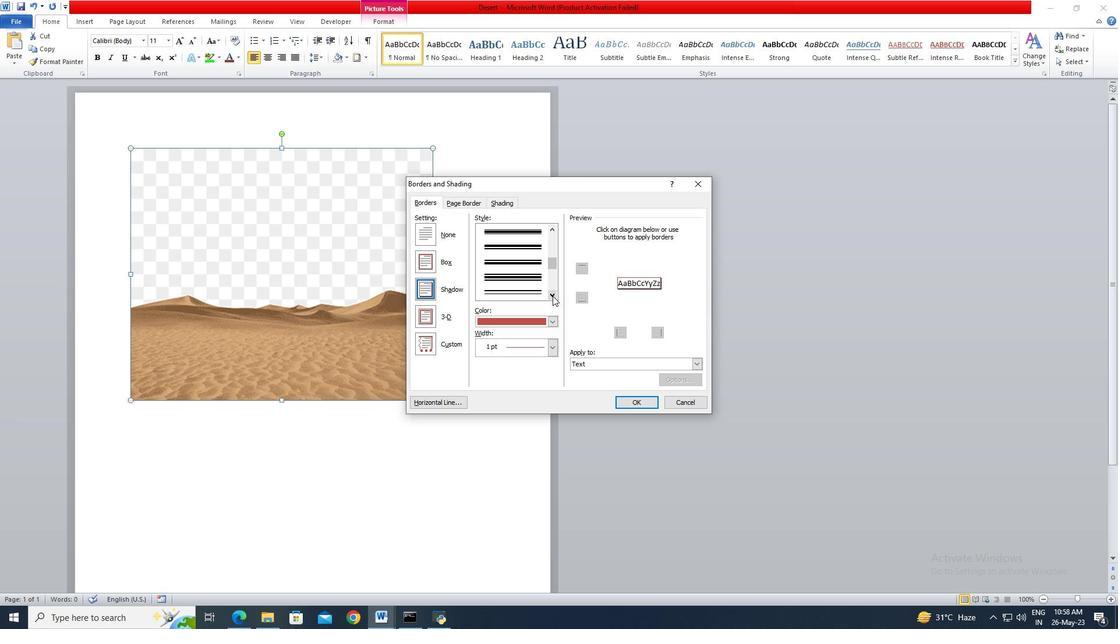 
Action: Mouse pressed left at (552, 295)
Screenshot: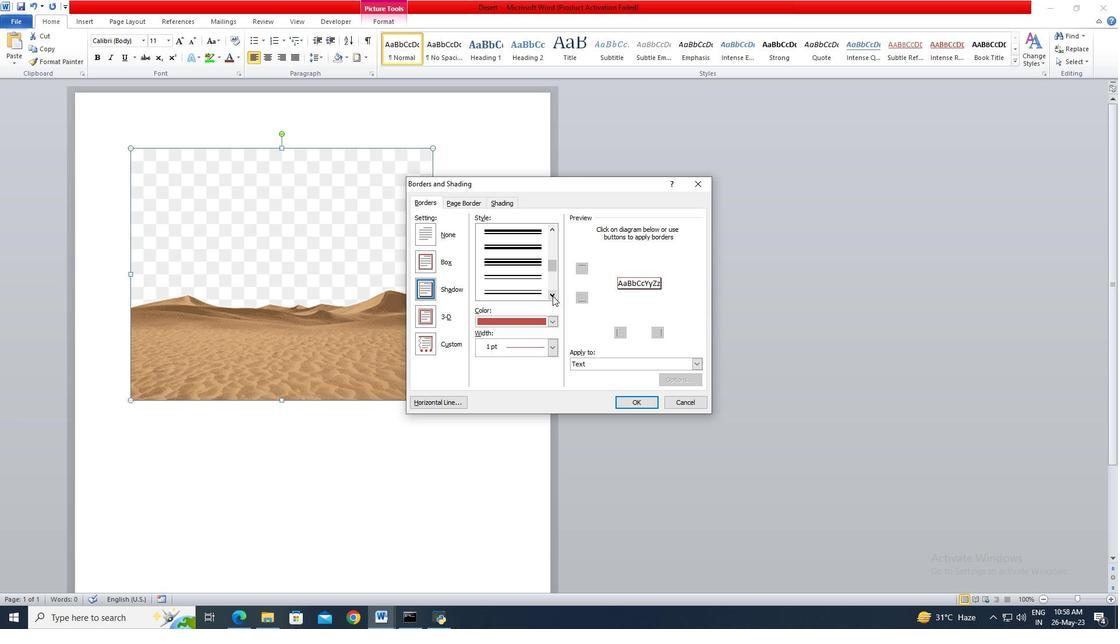 
Action: Mouse pressed left at (552, 295)
Screenshot: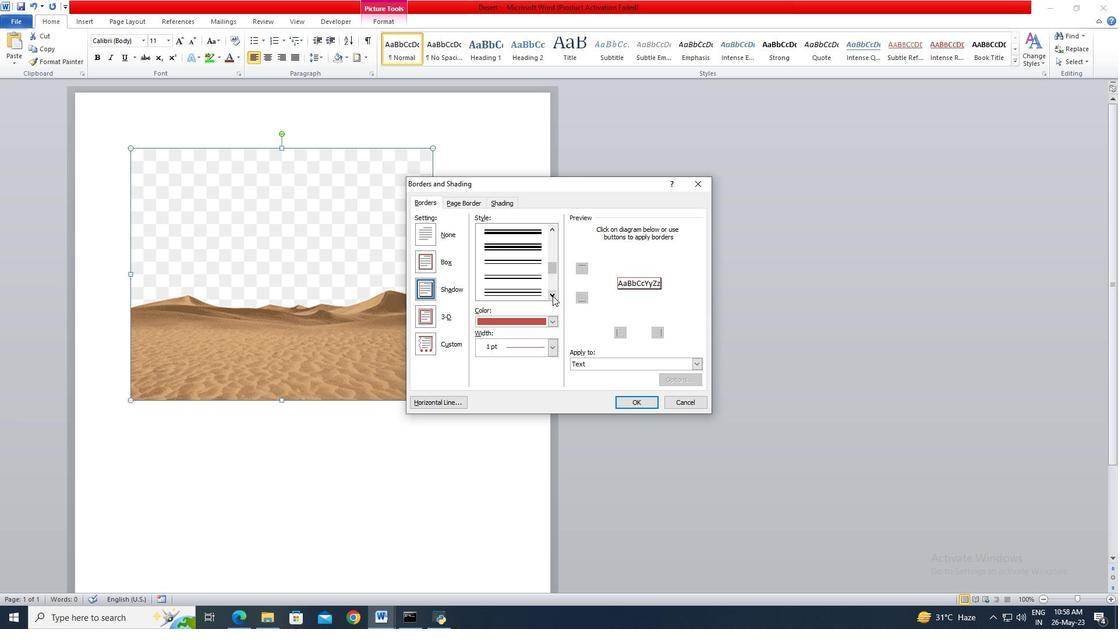
Action: Mouse pressed left at (552, 295)
Screenshot: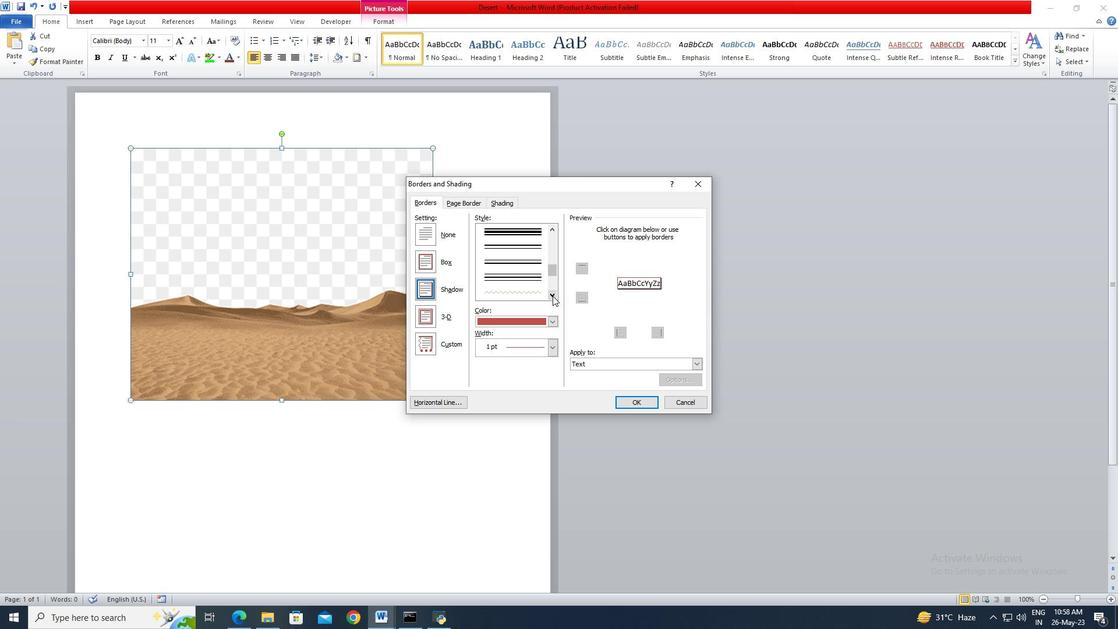 
Action: Mouse moved to (528, 279)
Screenshot: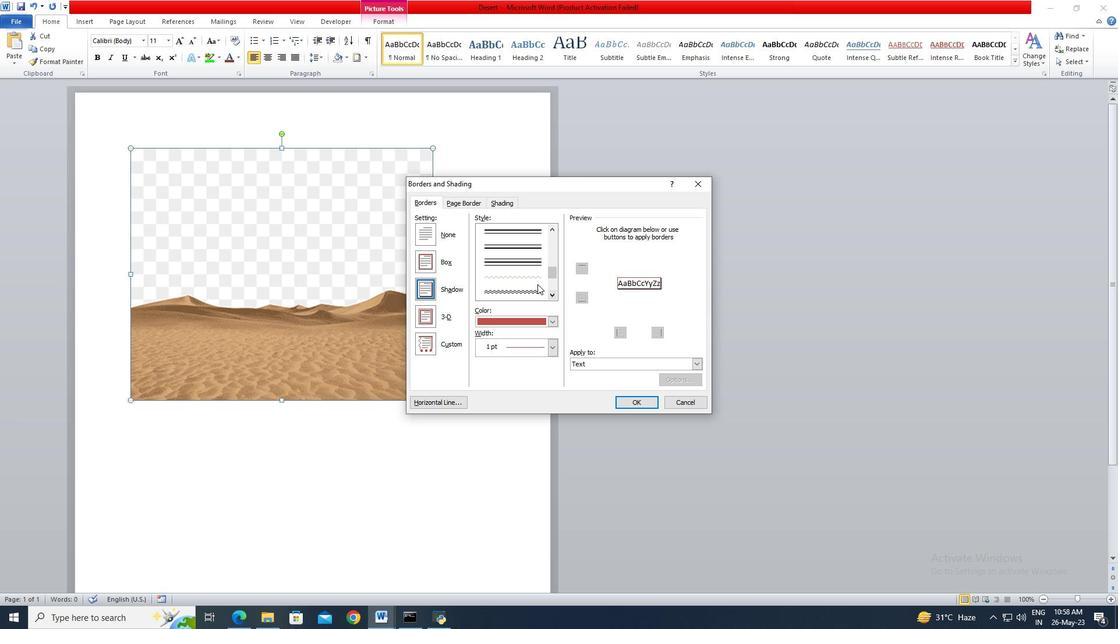 
Action: Mouse pressed left at (528, 279)
Screenshot: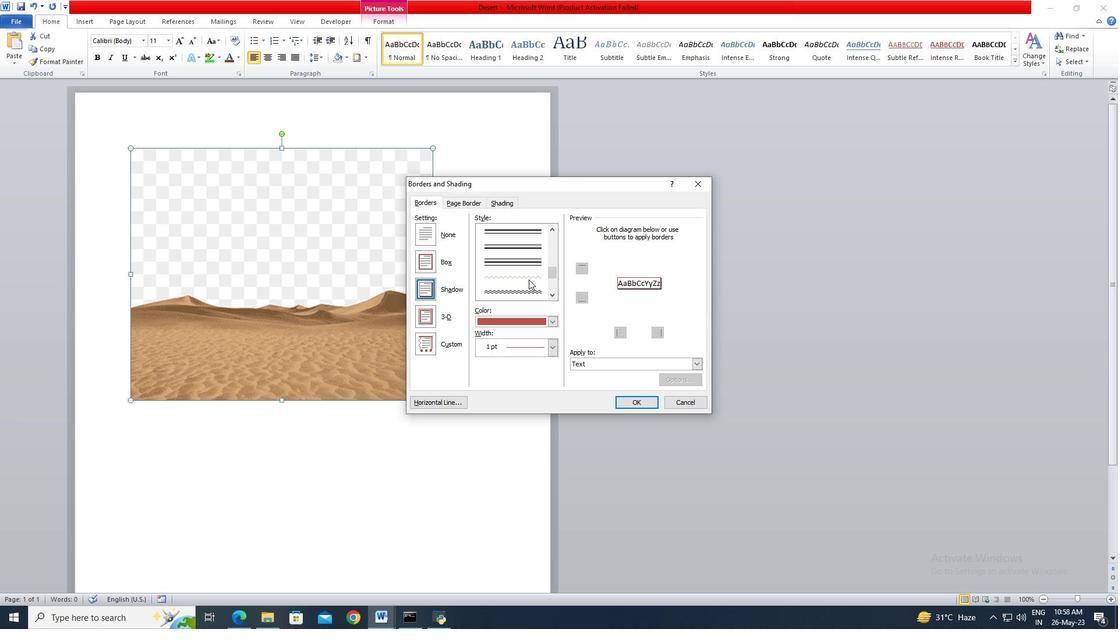 
Action: Mouse moved to (552, 318)
Screenshot: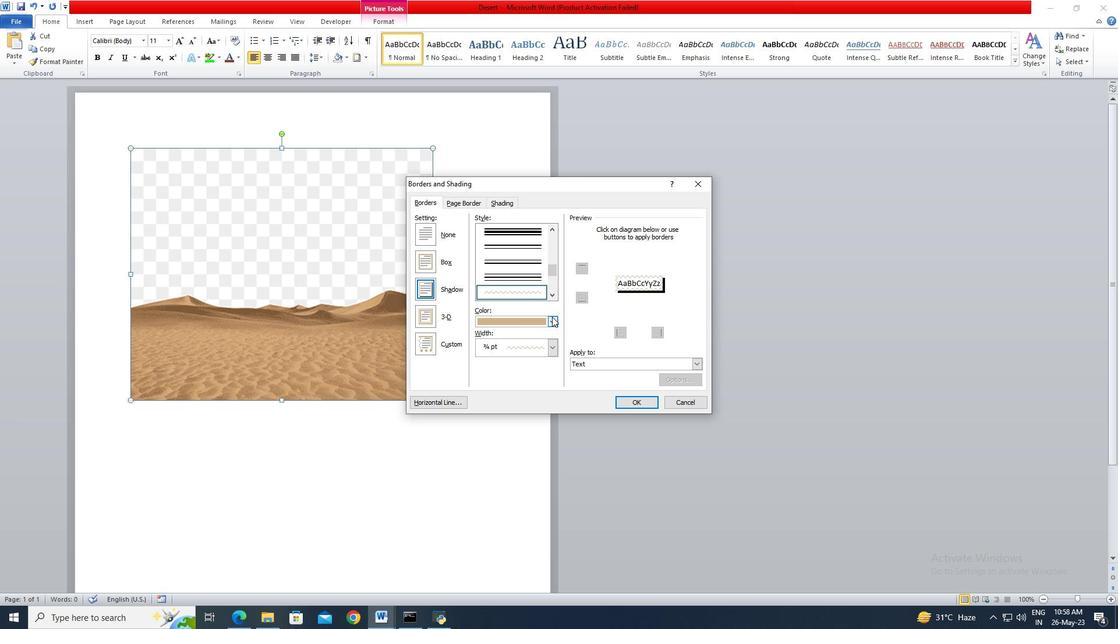 
Action: Mouse pressed left at (552, 318)
Screenshot: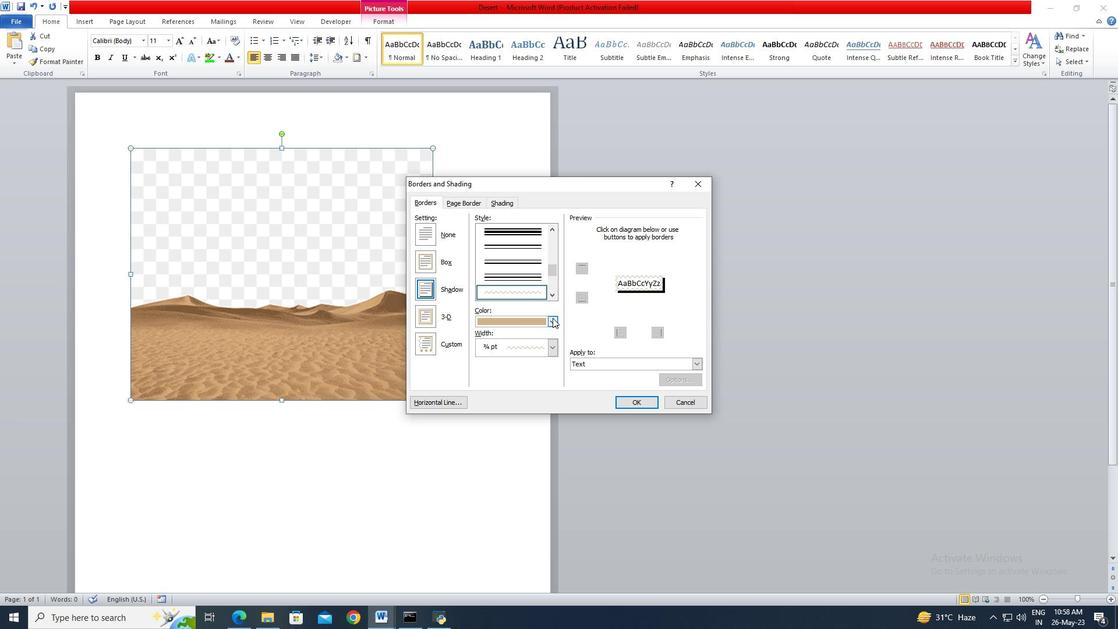 
Action: Mouse moved to (569, 395)
Screenshot: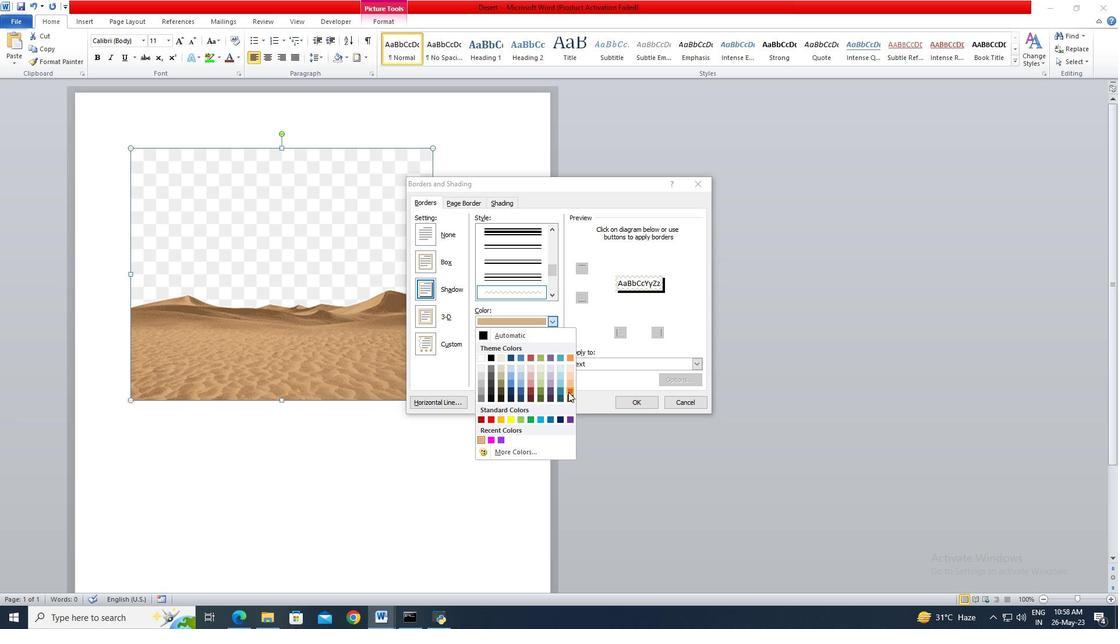 
Action: Mouse pressed left at (569, 395)
Screenshot: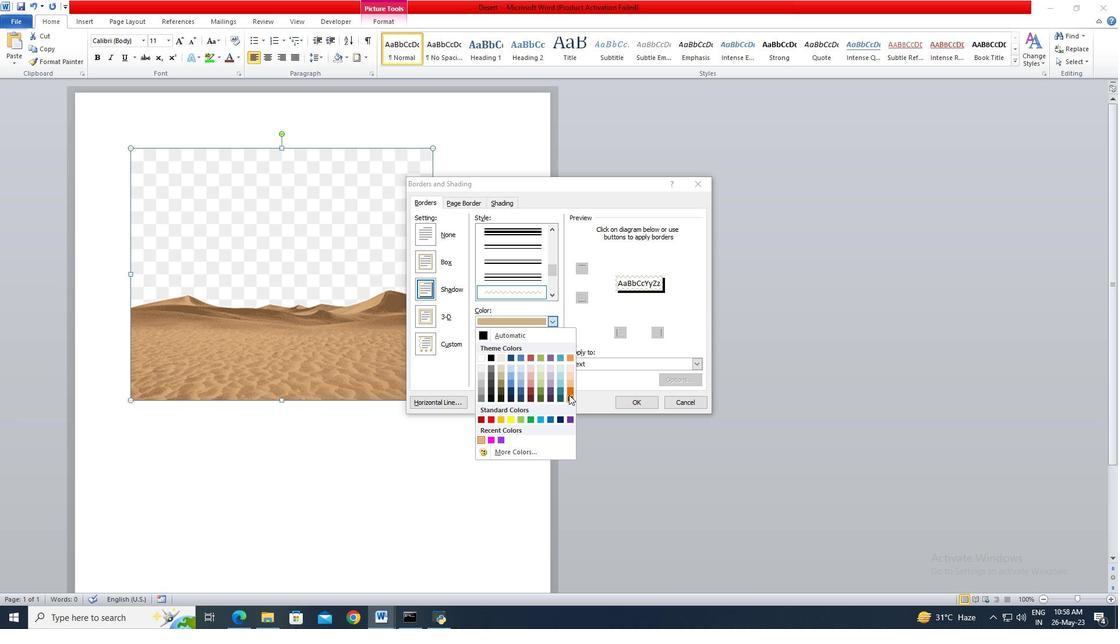 
Action: Mouse moved to (556, 348)
Screenshot: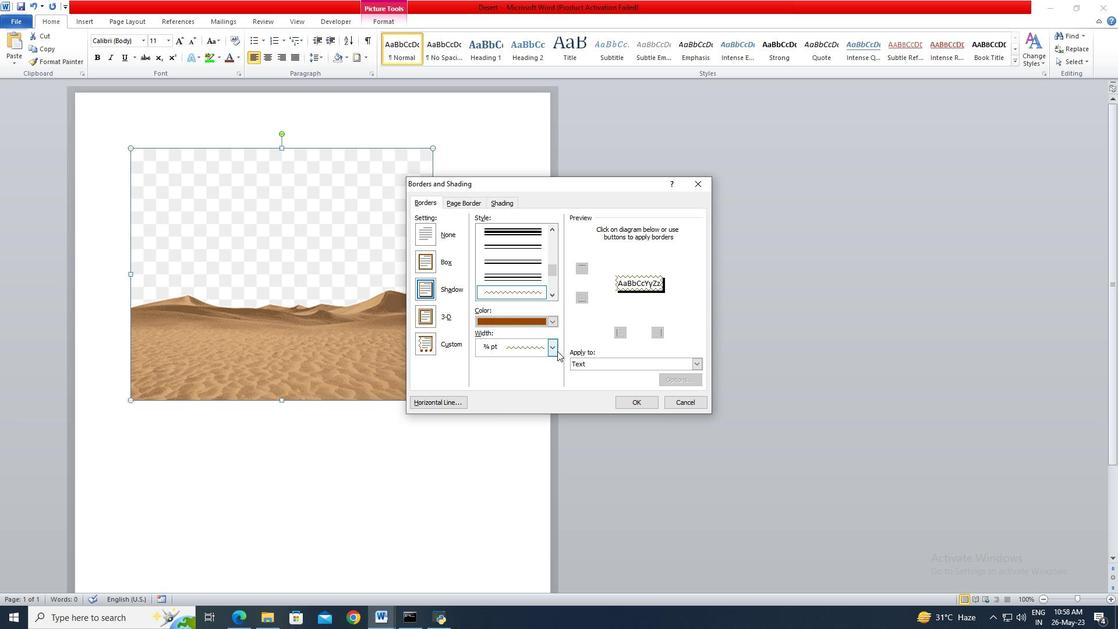 
Action: Mouse pressed left at (556, 348)
Screenshot: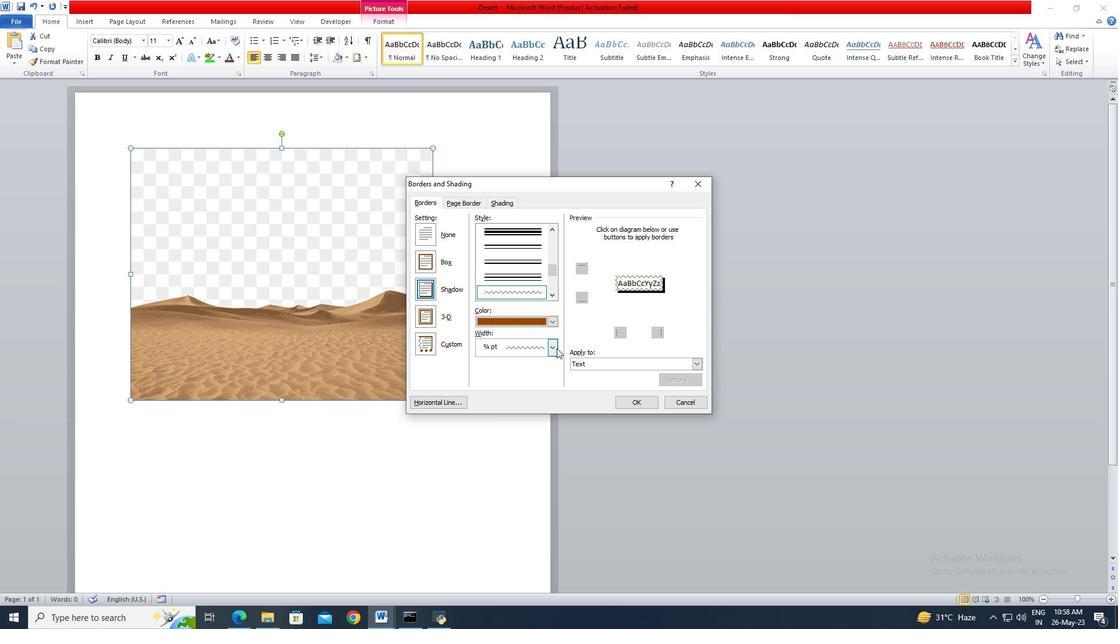
Action: Mouse moved to (495, 347)
Screenshot: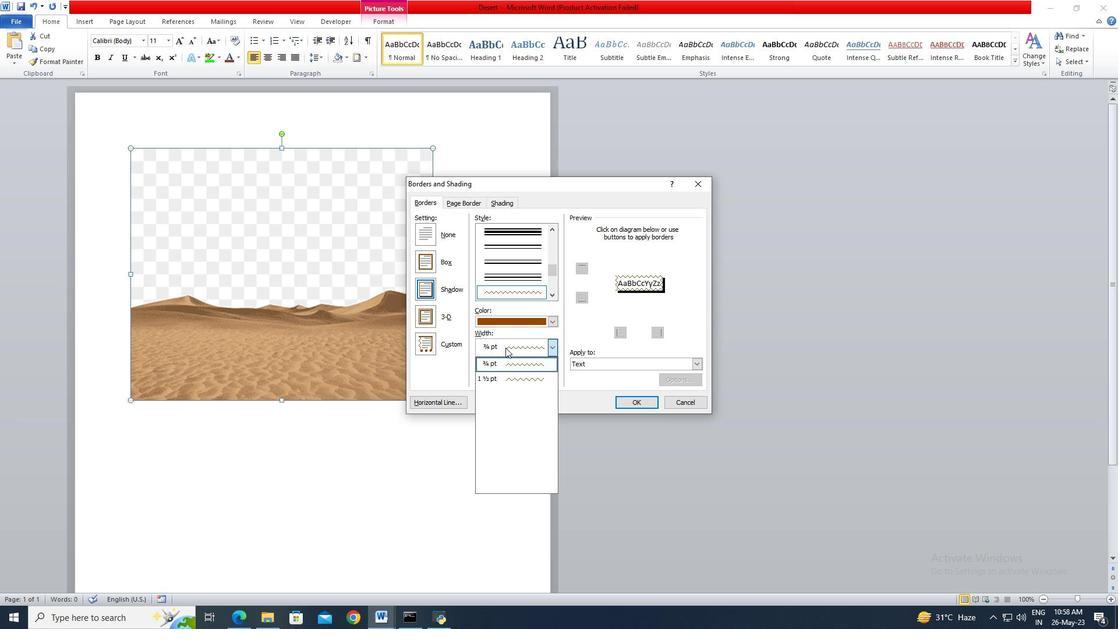 
Action: Mouse pressed left at (495, 347)
Screenshot: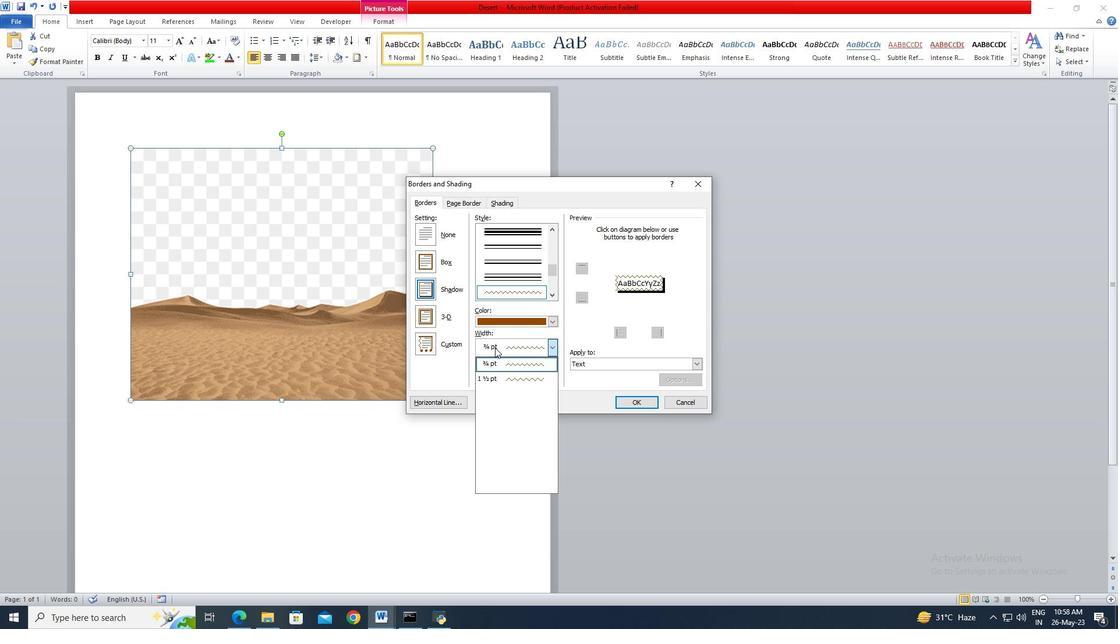 
Action: Mouse moved to (620, 397)
Screenshot: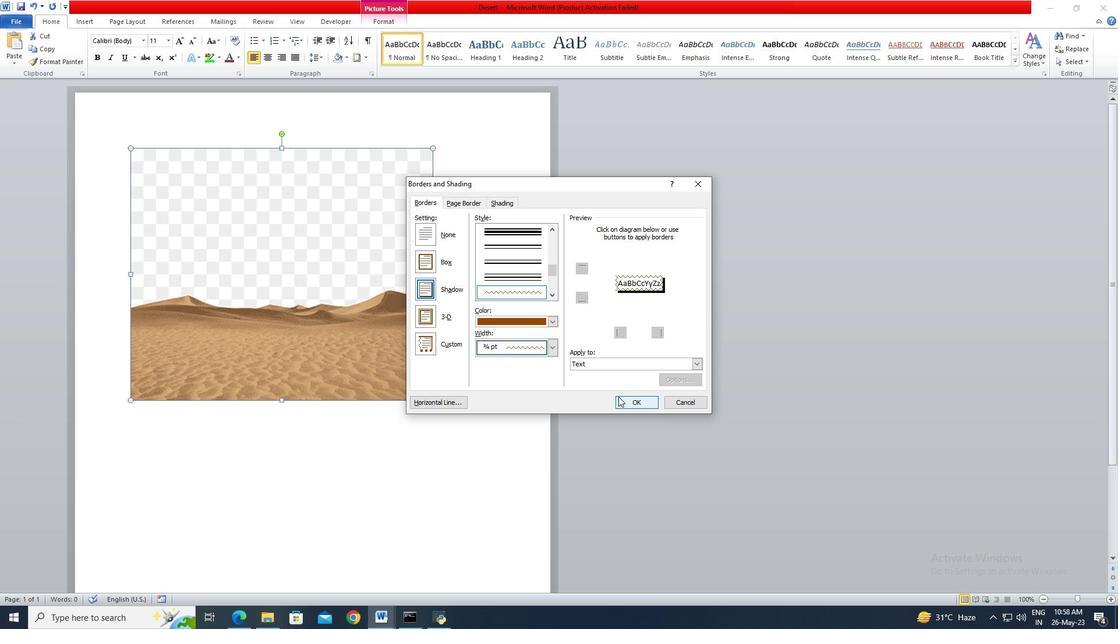 
Action: Mouse pressed left at (620, 397)
Screenshot: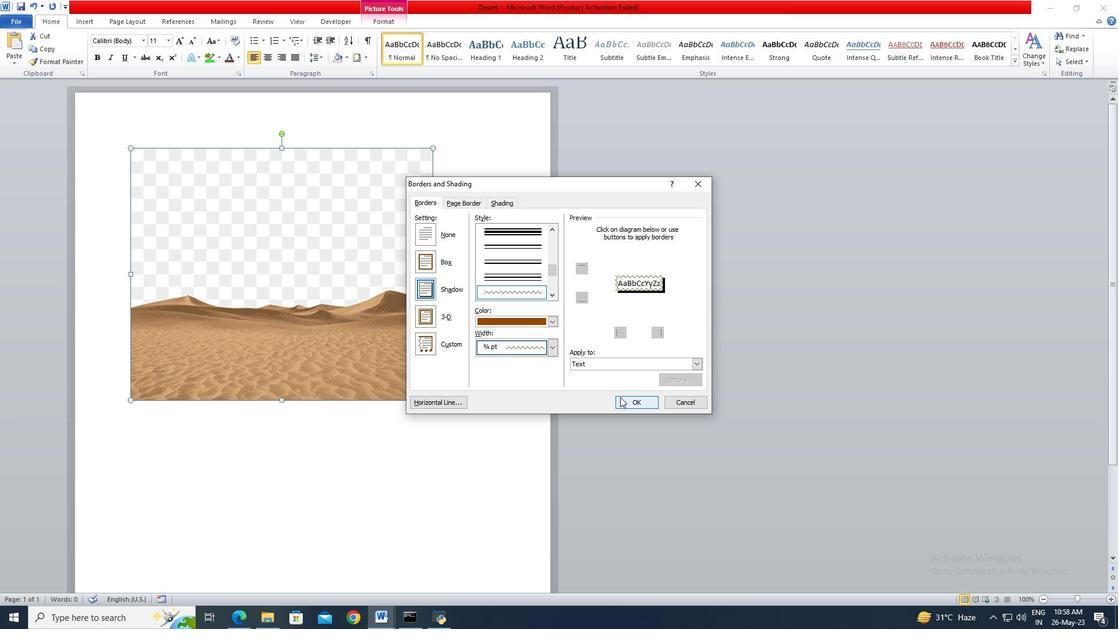 
